 Task: Create a due date automation trigger when advanced on, on the monday after a card is due add fields with custom field "Resume" set to a number lower than 1 and lower than 10 at 11:00 AM.
Action: Mouse moved to (914, 273)
Screenshot: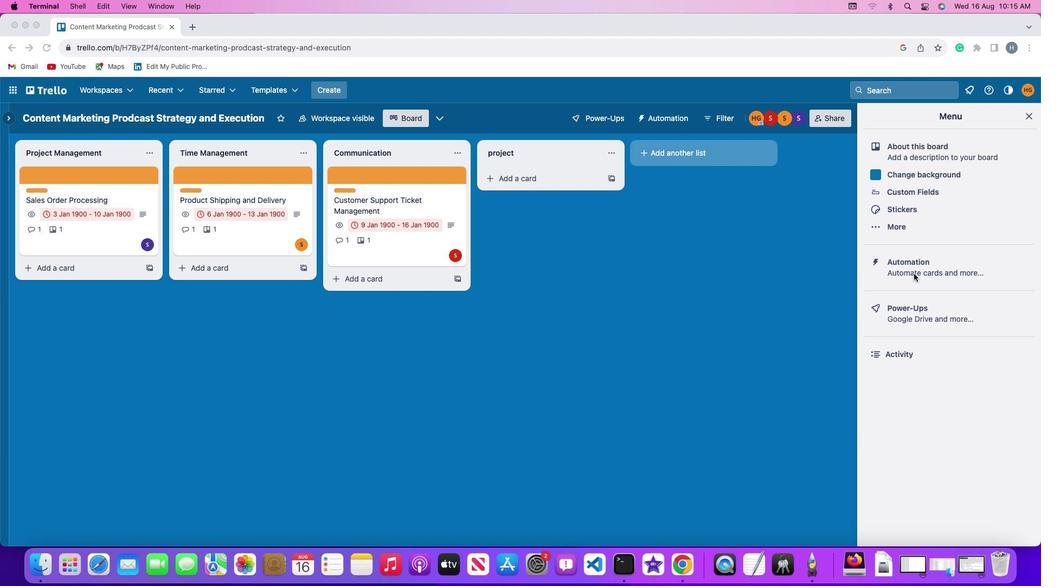 
Action: Mouse pressed left at (914, 273)
Screenshot: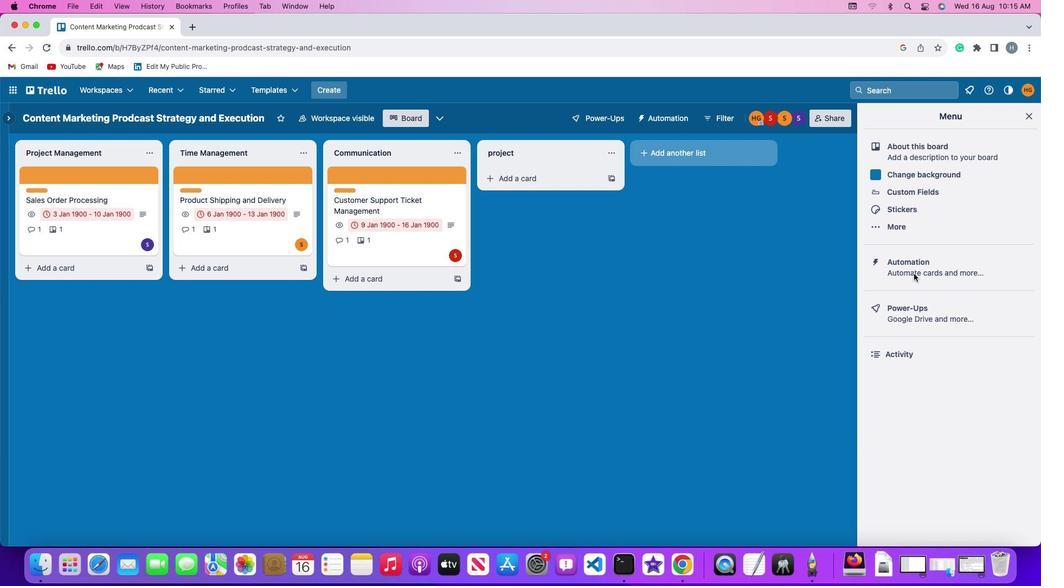 
Action: Mouse pressed left at (914, 273)
Screenshot: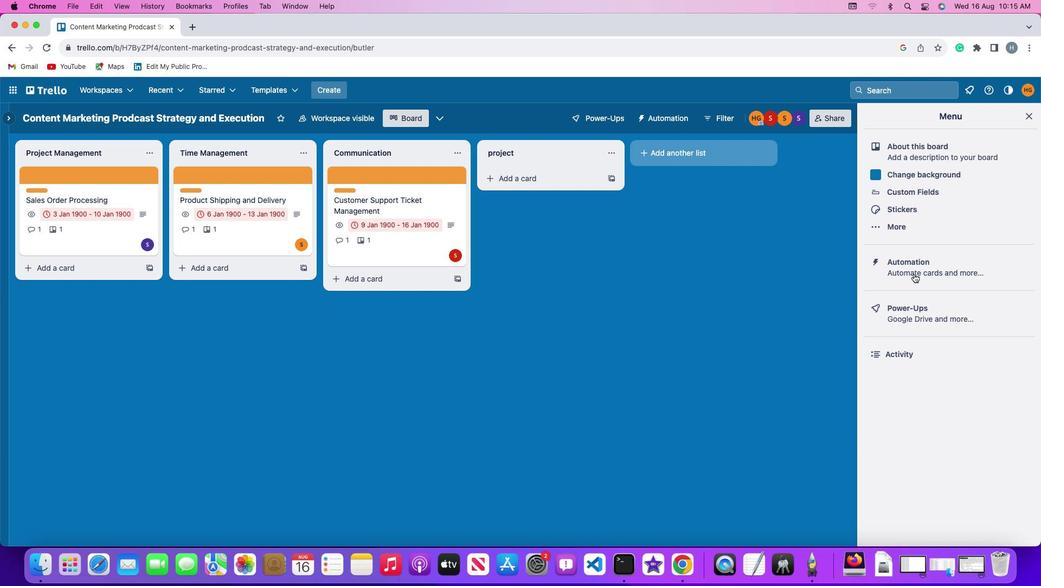 
Action: Mouse moved to (68, 253)
Screenshot: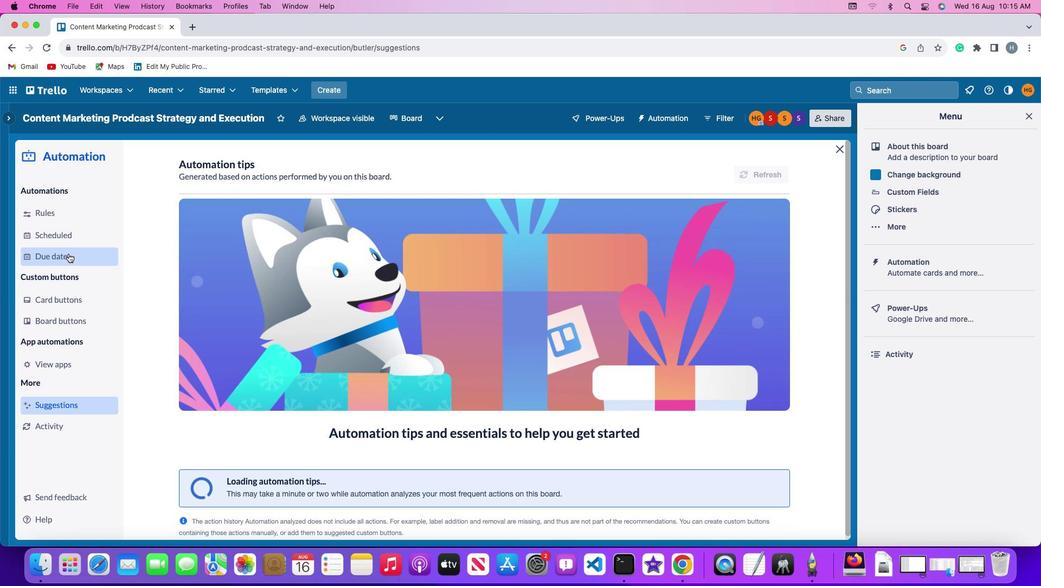
Action: Mouse pressed left at (68, 253)
Screenshot: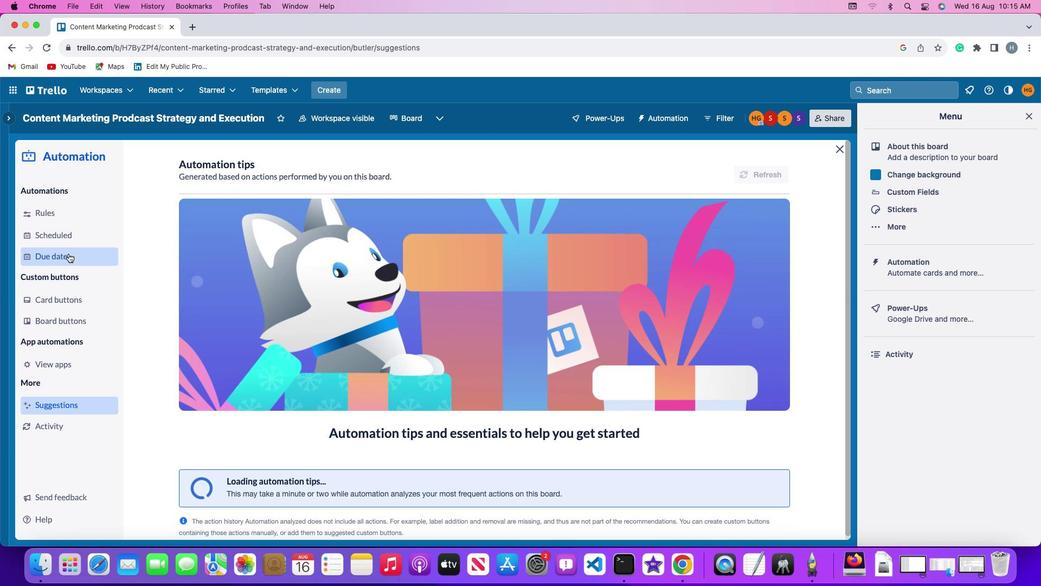 
Action: Mouse moved to (739, 168)
Screenshot: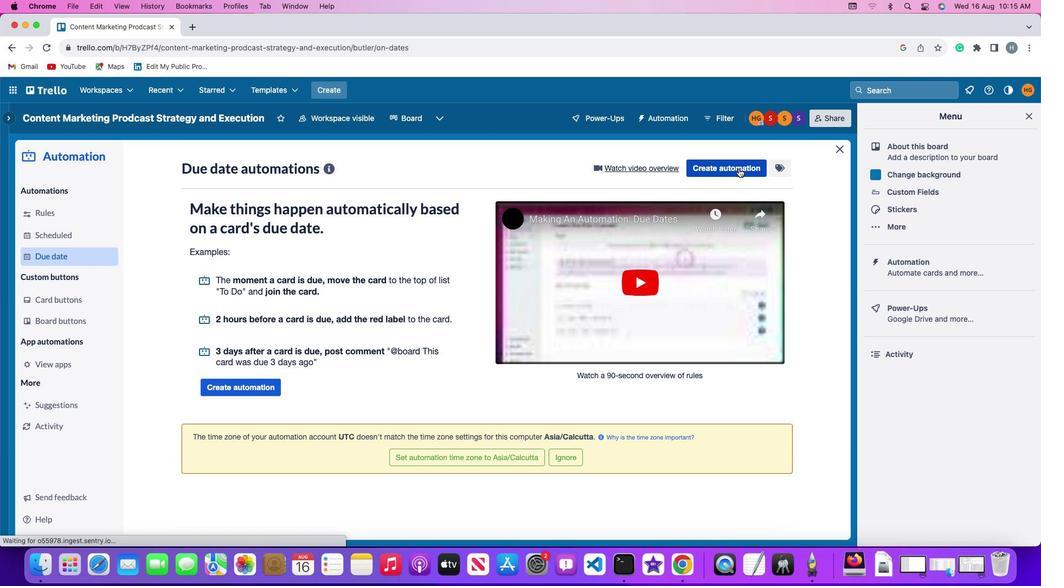 
Action: Mouse pressed left at (739, 168)
Screenshot: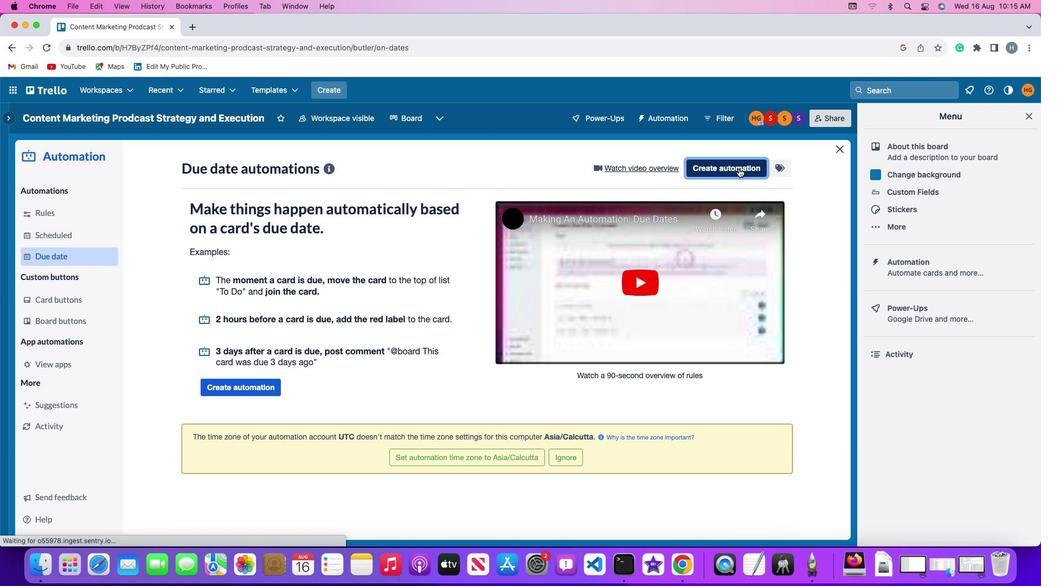 
Action: Mouse moved to (261, 272)
Screenshot: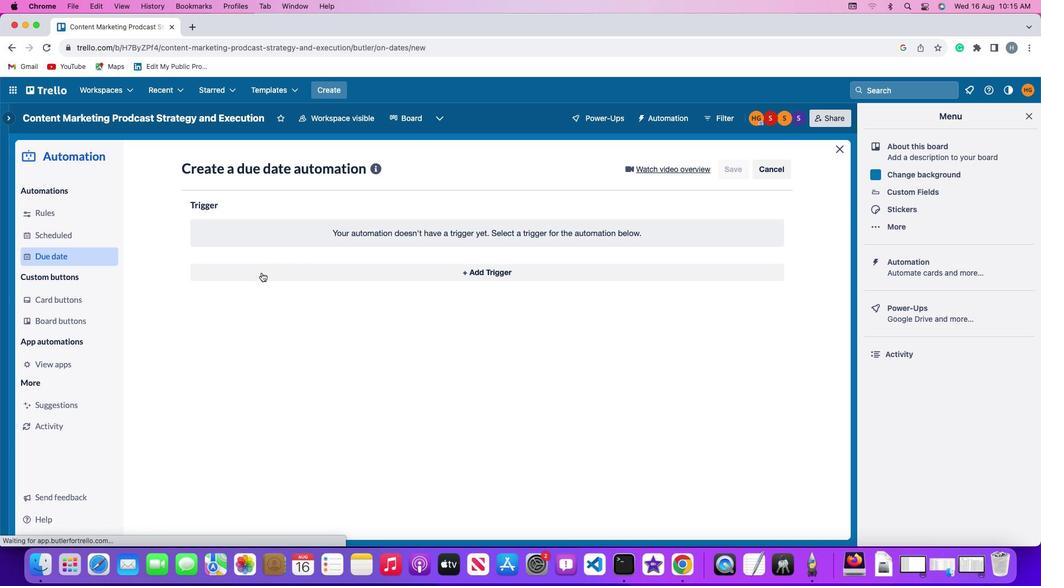 
Action: Mouse pressed left at (261, 272)
Screenshot: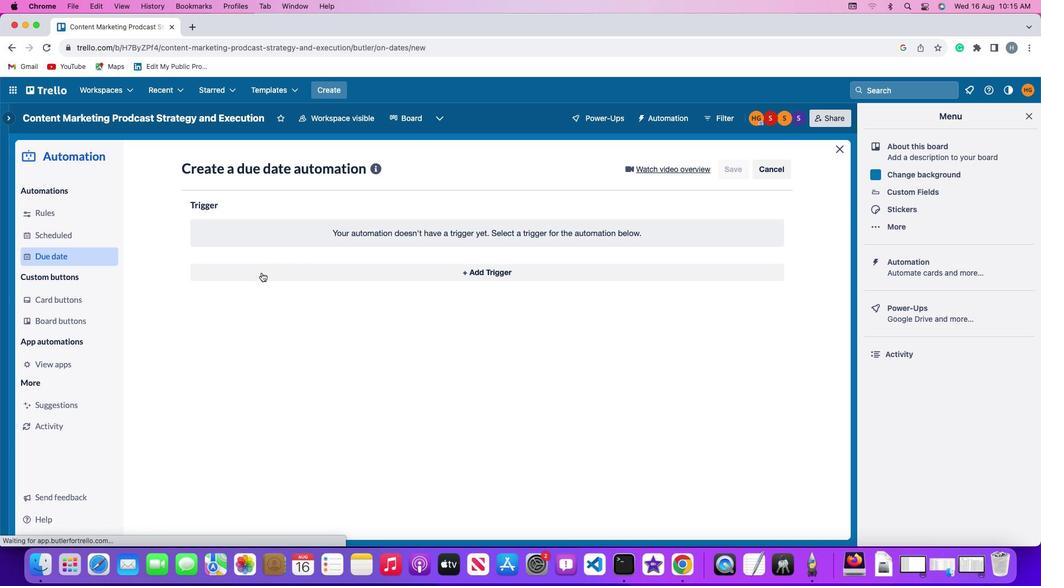 
Action: Mouse moved to (238, 471)
Screenshot: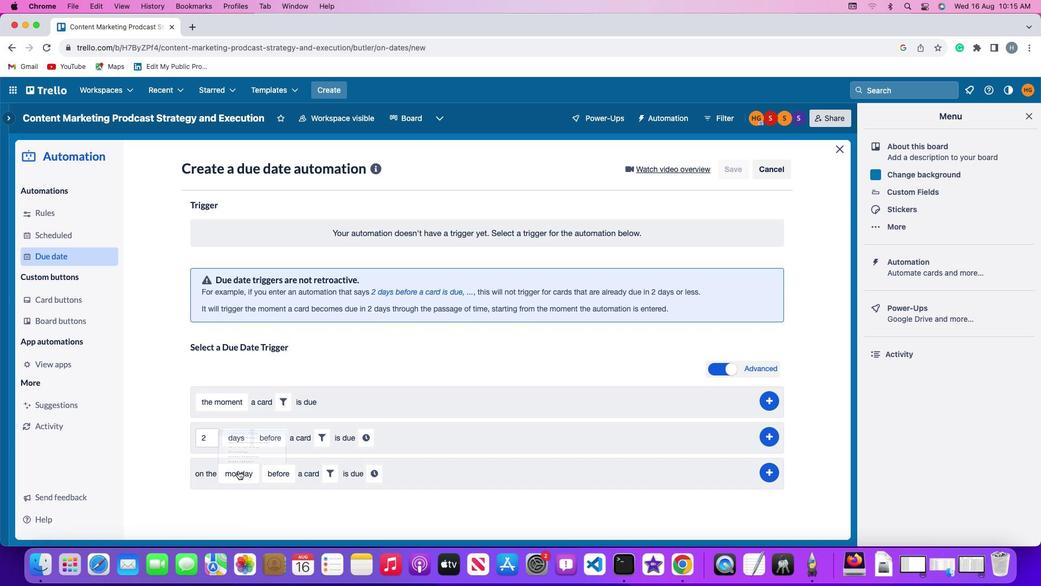 
Action: Mouse pressed left at (238, 471)
Screenshot: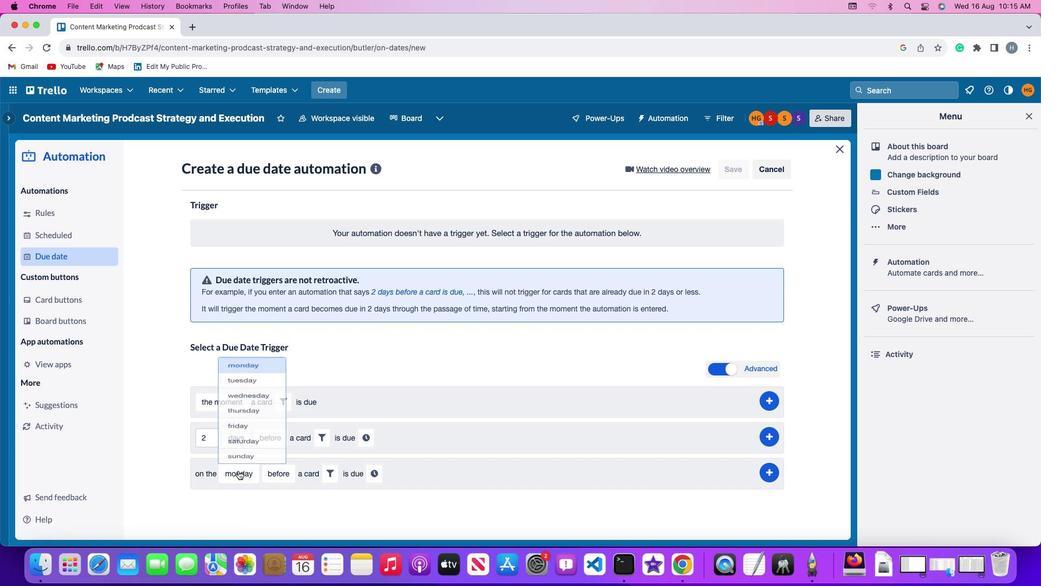 
Action: Mouse moved to (255, 316)
Screenshot: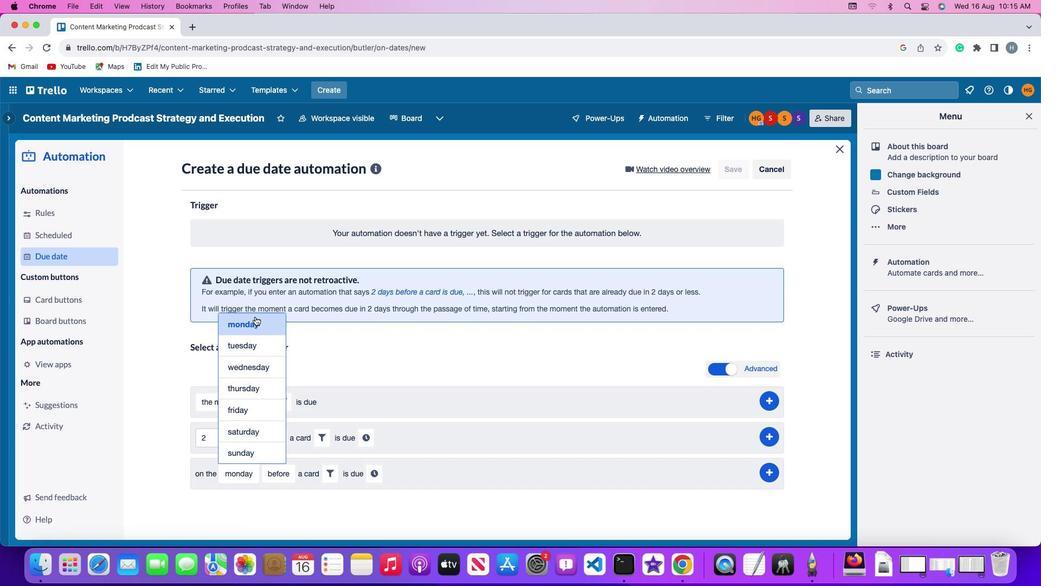 
Action: Mouse pressed left at (255, 316)
Screenshot: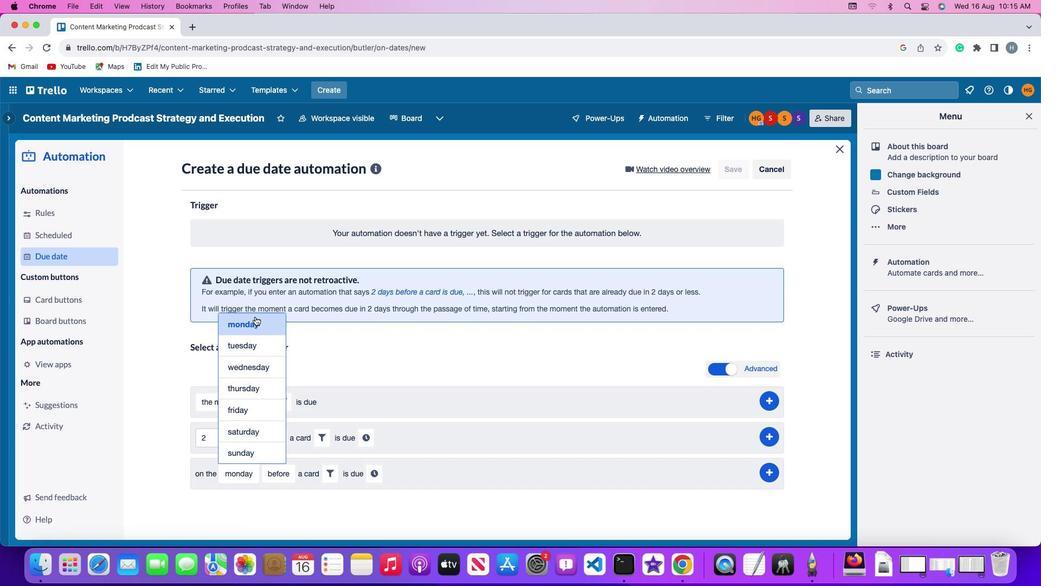 
Action: Mouse moved to (271, 476)
Screenshot: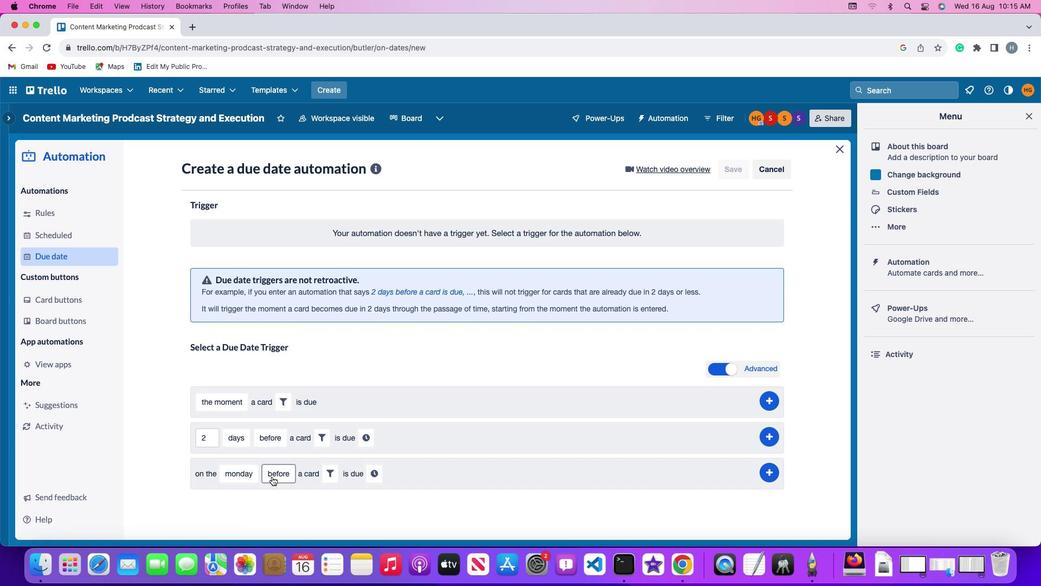 
Action: Mouse pressed left at (271, 476)
Screenshot: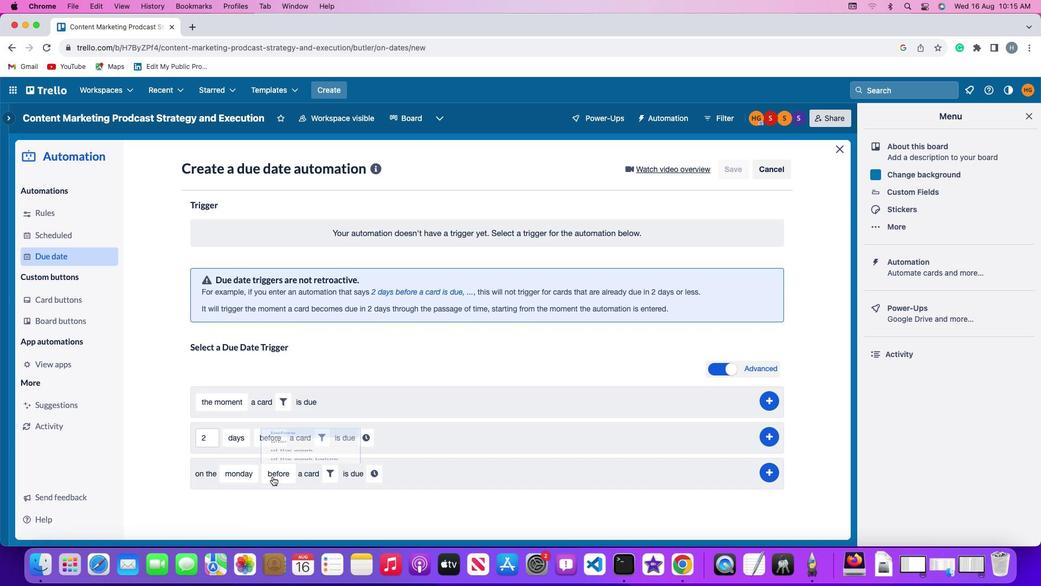 
Action: Mouse moved to (285, 411)
Screenshot: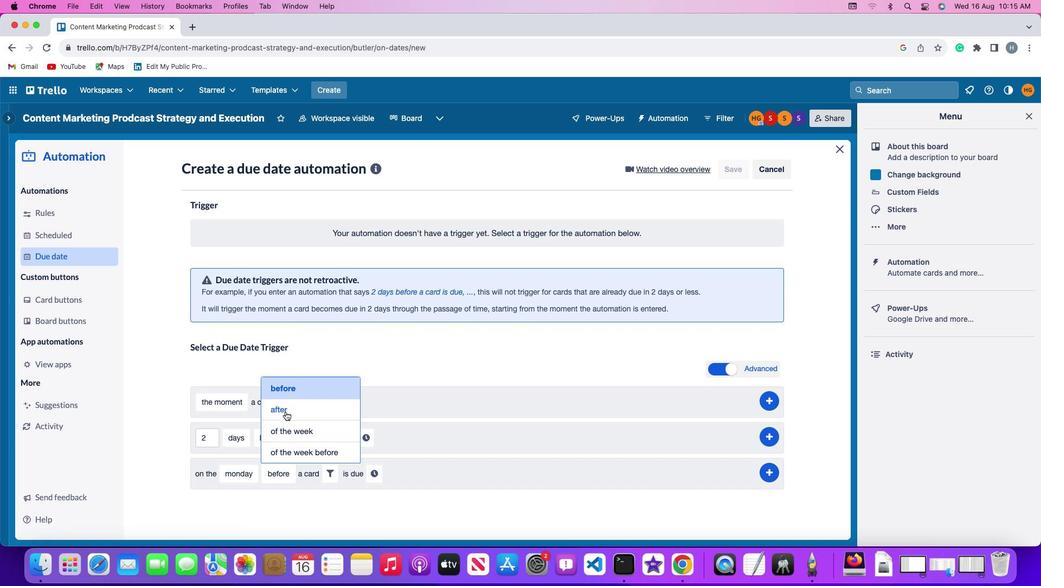 
Action: Mouse pressed left at (285, 411)
Screenshot: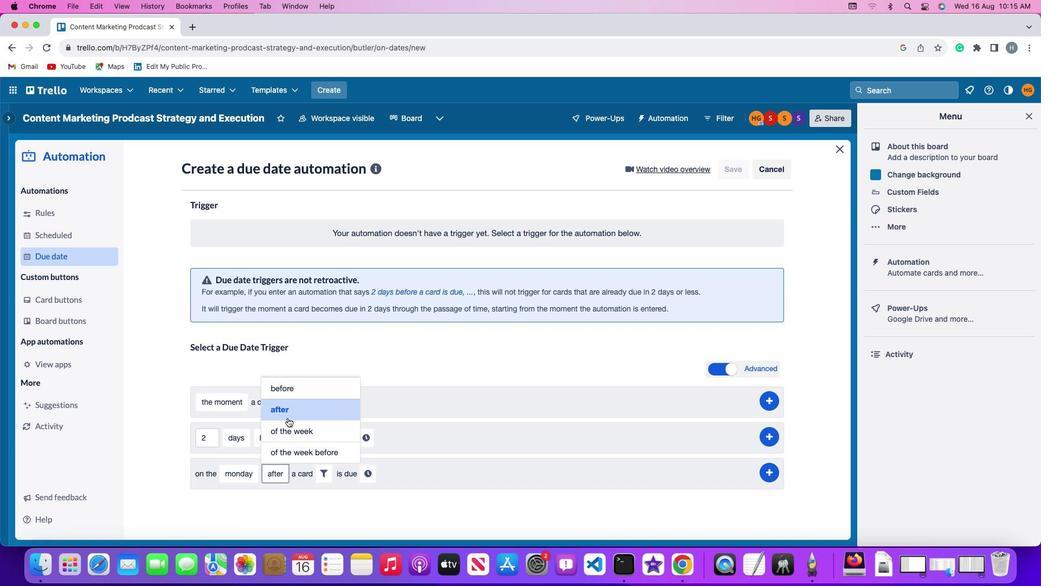 
Action: Mouse moved to (318, 475)
Screenshot: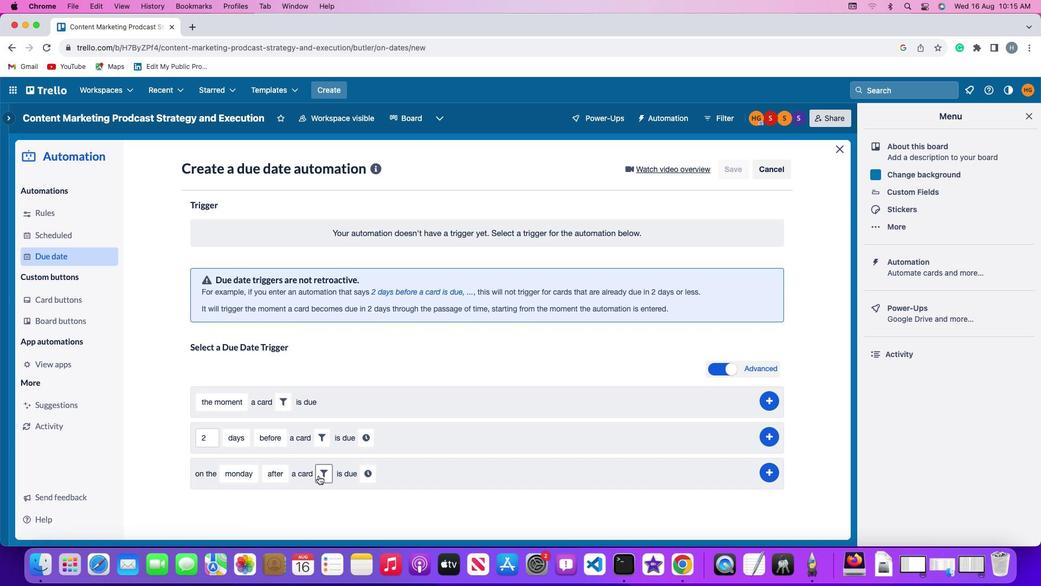 
Action: Mouse pressed left at (318, 475)
Screenshot: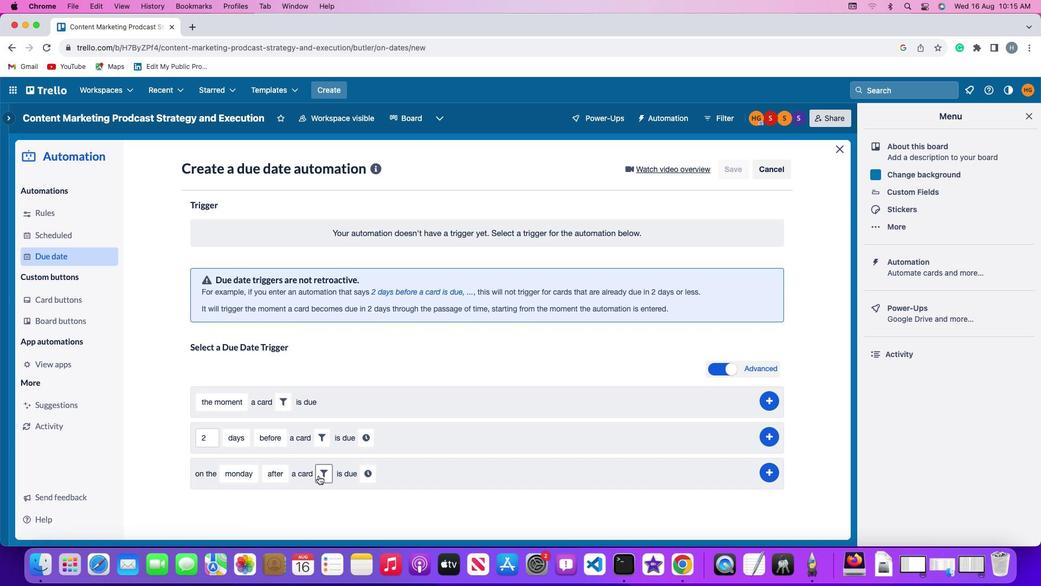 
Action: Mouse moved to (497, 508)
Screenshot: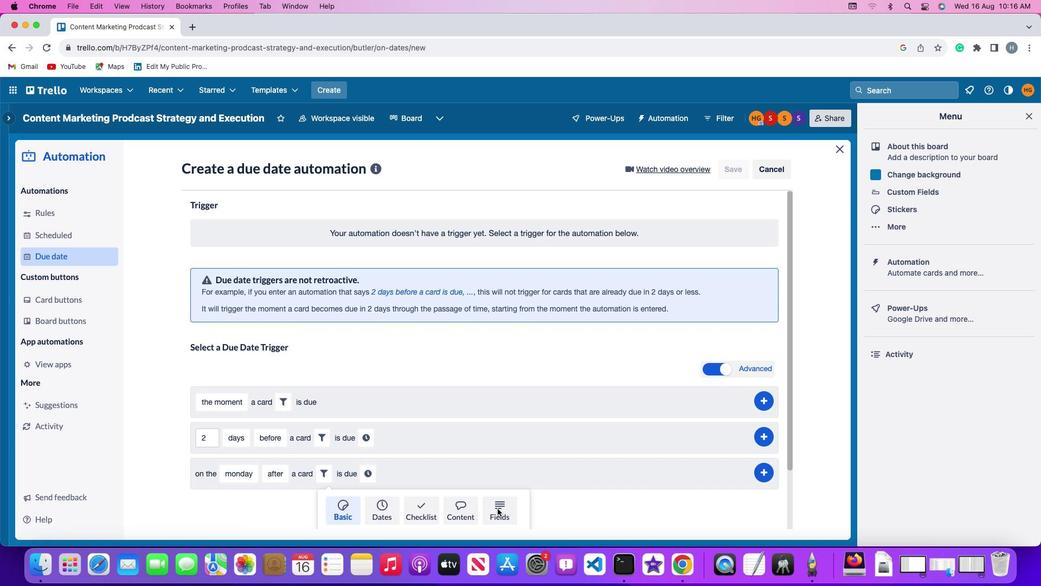 
Action: Mouse pressed left at (497, 508)
Screenshot: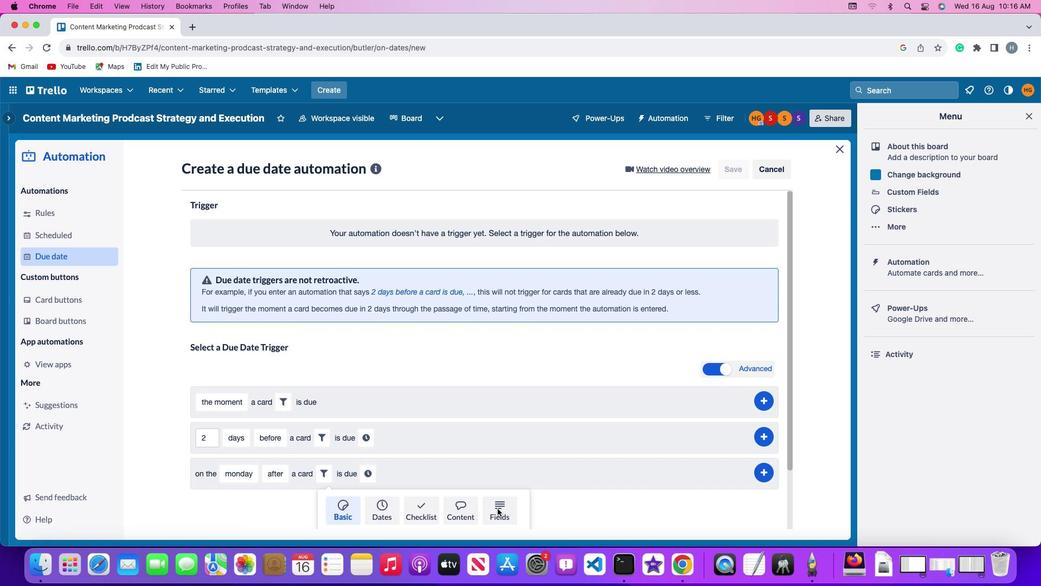 
Action: Mouse moved to (291, 506)
Screenshot: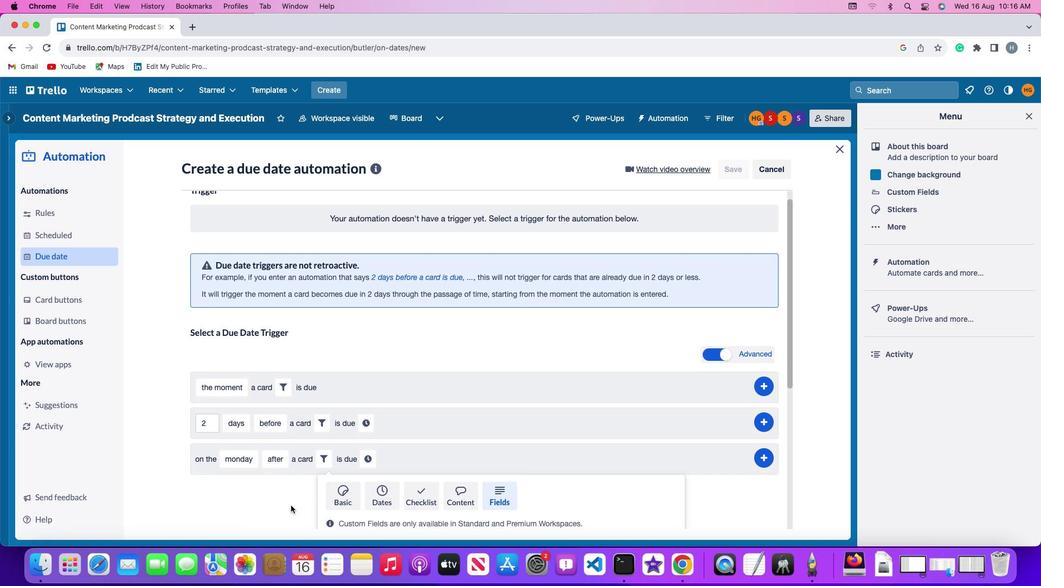 
Action: Mouse scrolled (291, 506) with delta (0, 0)
Screenshot: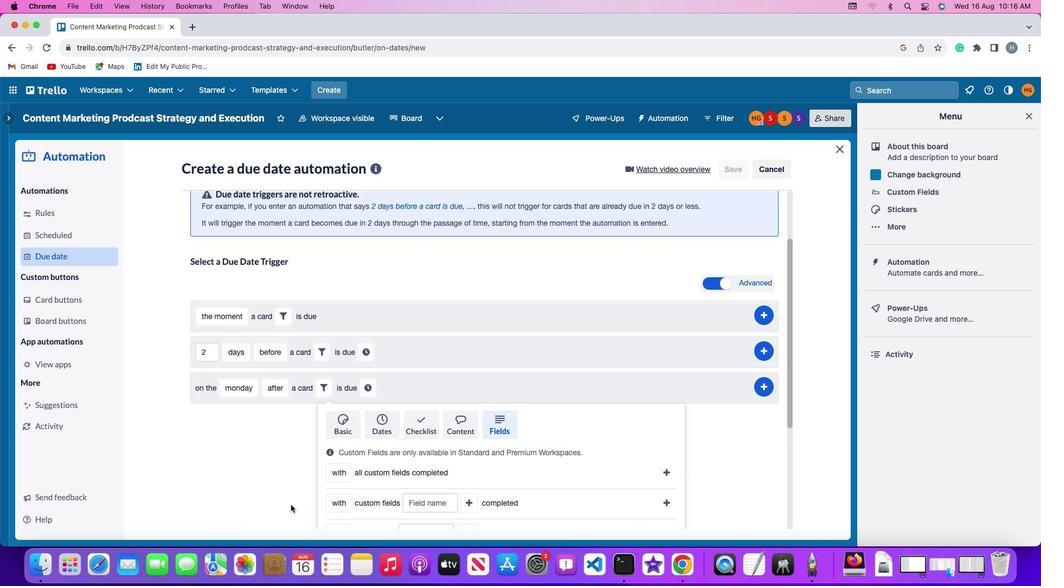 
Action: Mouse moved to (291, 505)
Screenshot: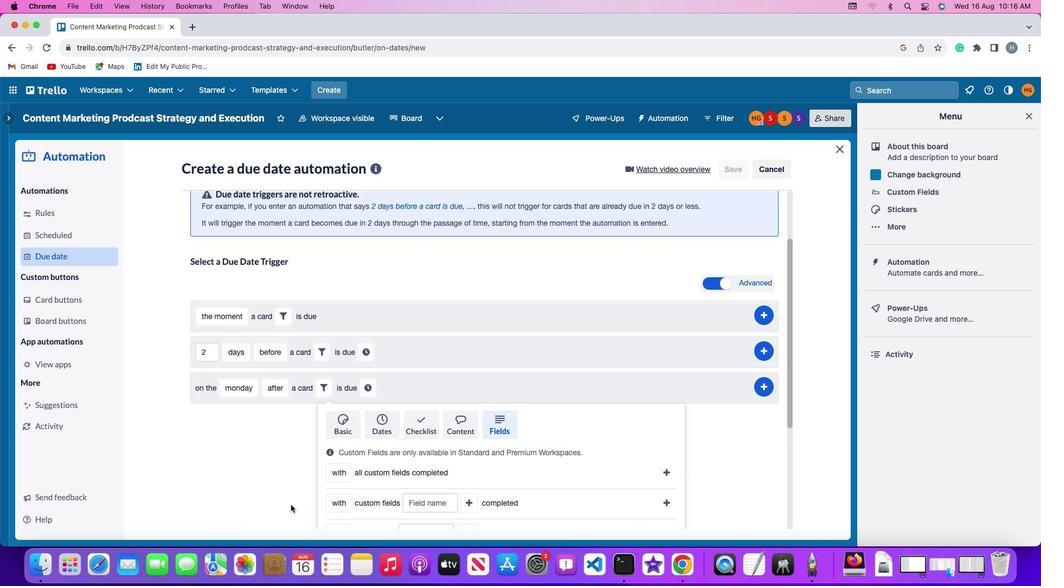 
Action: Mouse scrolled (291, 505) with delta (0, 0)
Screenshot: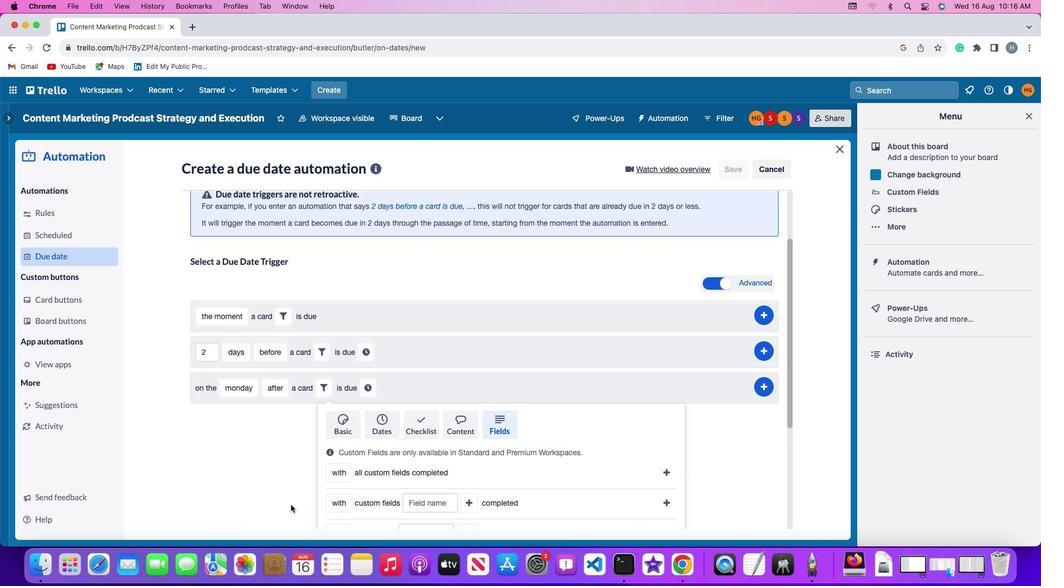 
Action: Mouse moved to (291, 505)
Screenshot: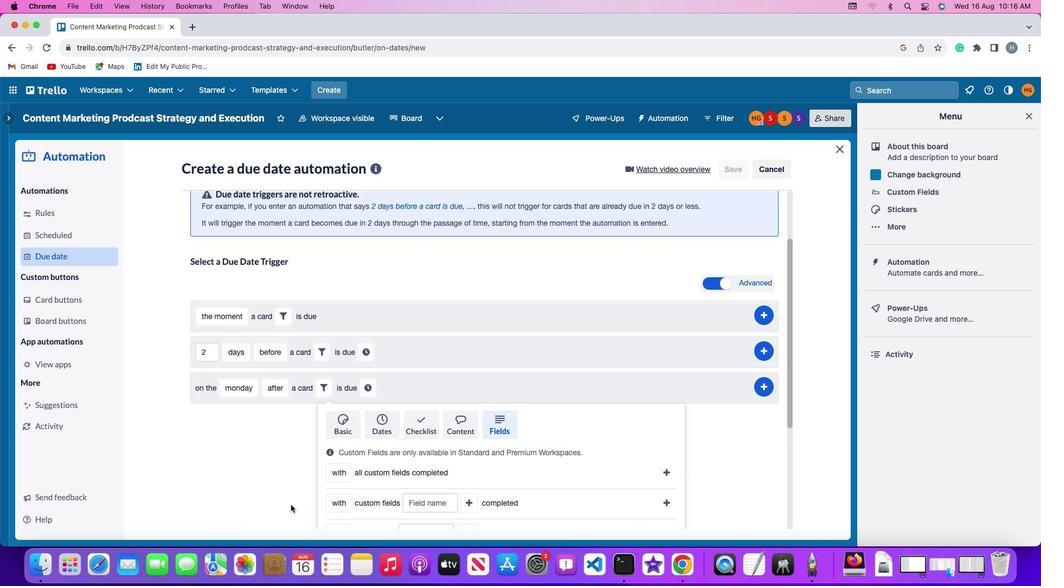 
Action: Mouse scrolled (291, 505) with delta (0, -1)
Screenshot: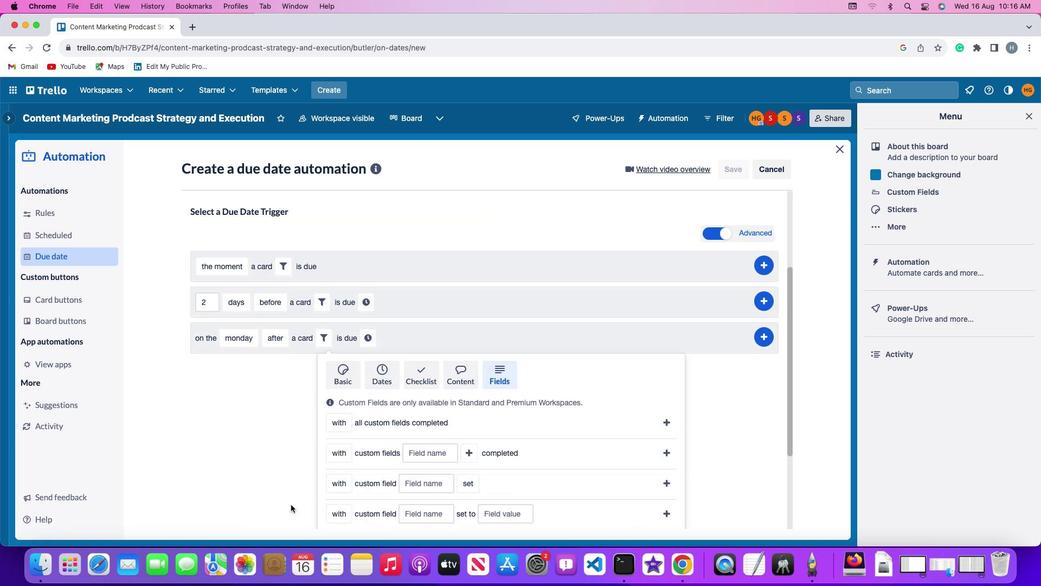 
Action: Mouse scrolled (291, 505) with delta (0, -2)
Screenshot: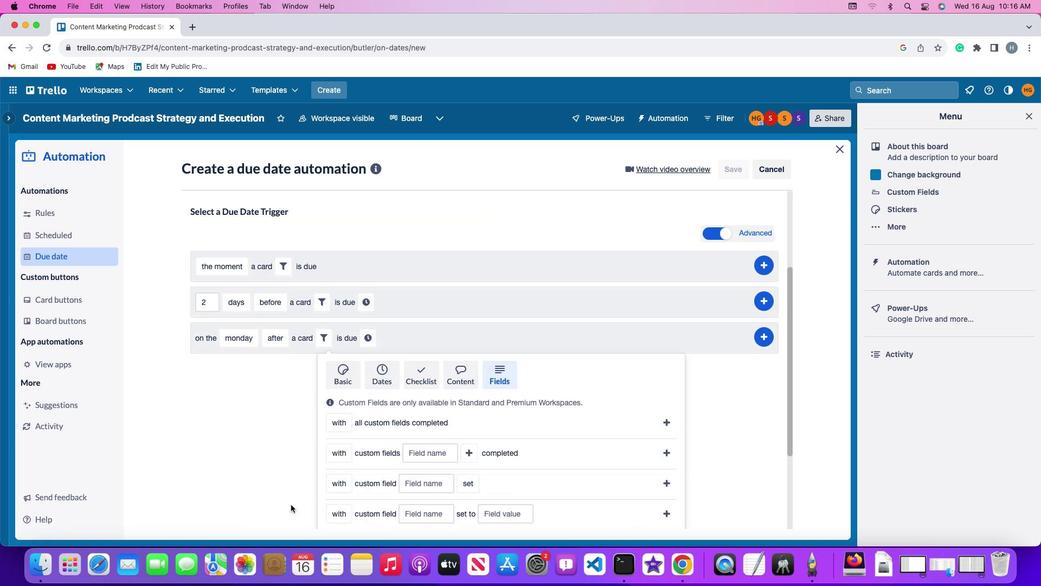 
Action: Mouse scrolled (291, 505) with delta (0, -2)
Screenshot: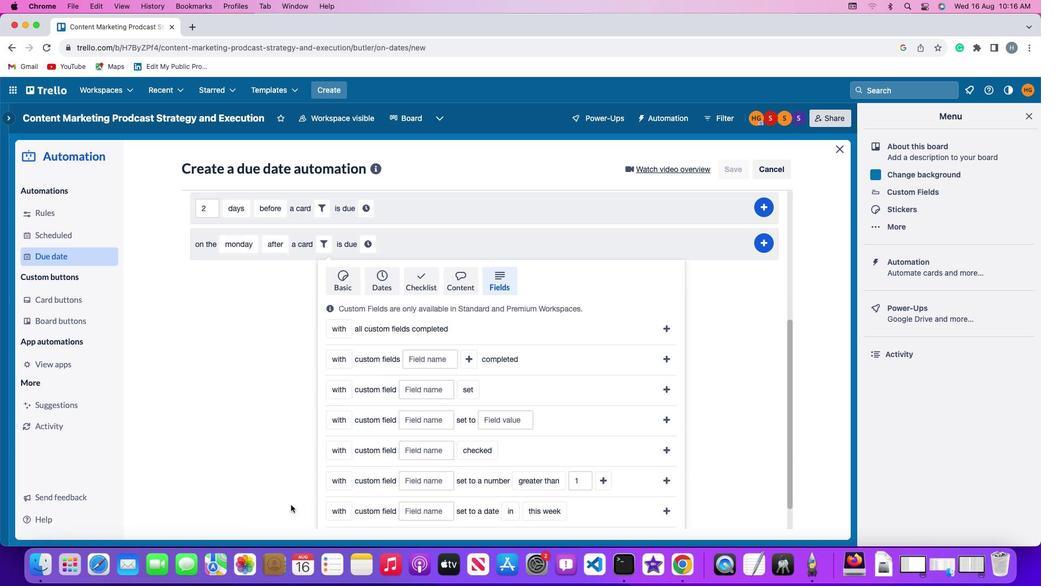 
Action: Mouse moved to (291, 505)
Screenshot: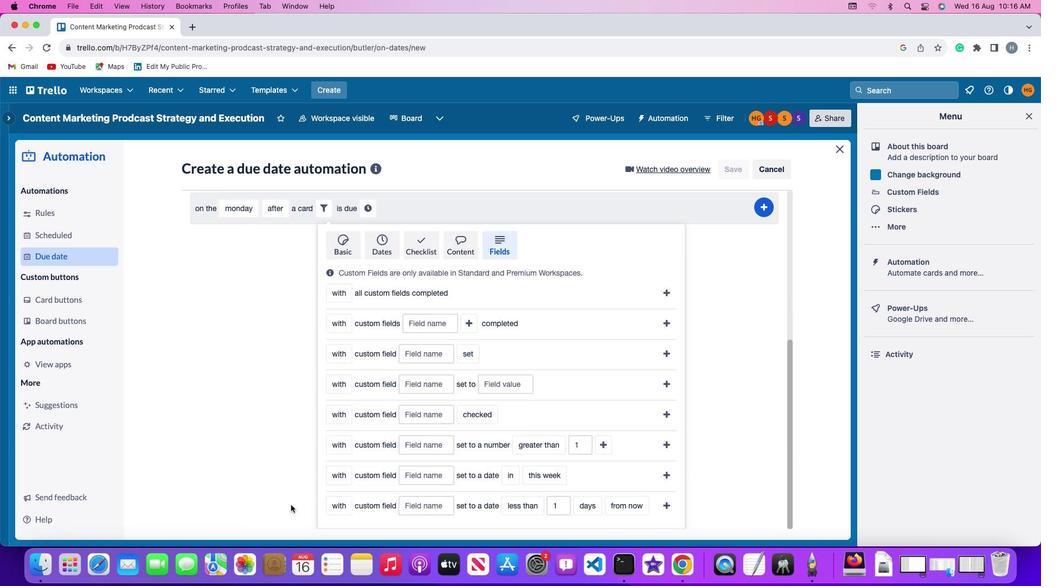 
Action: Mouse scrolled (291, 505) with delta (0, 0)
Screenshot: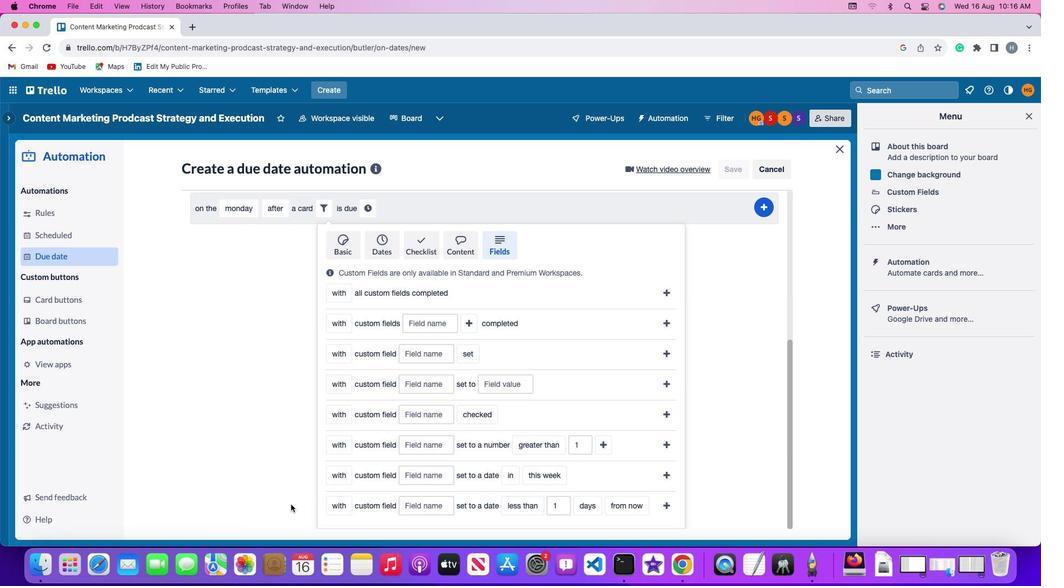 
Action: Mouse scrolled (291, 505) with delta (0, 0)
Screenshot: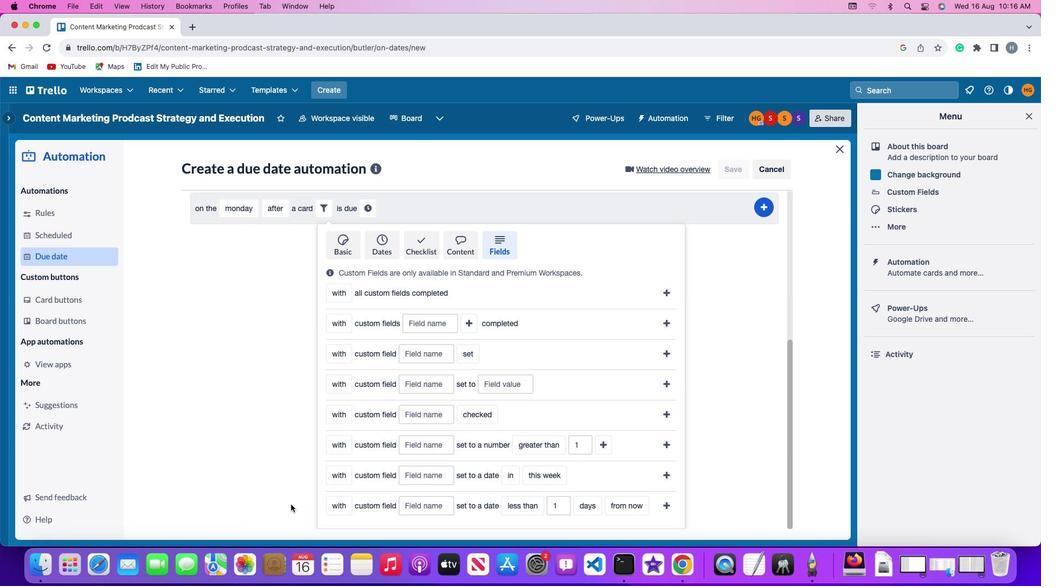 
Action: Mouse scrolled (291, 505) with delta (0, -1)
Screenshot: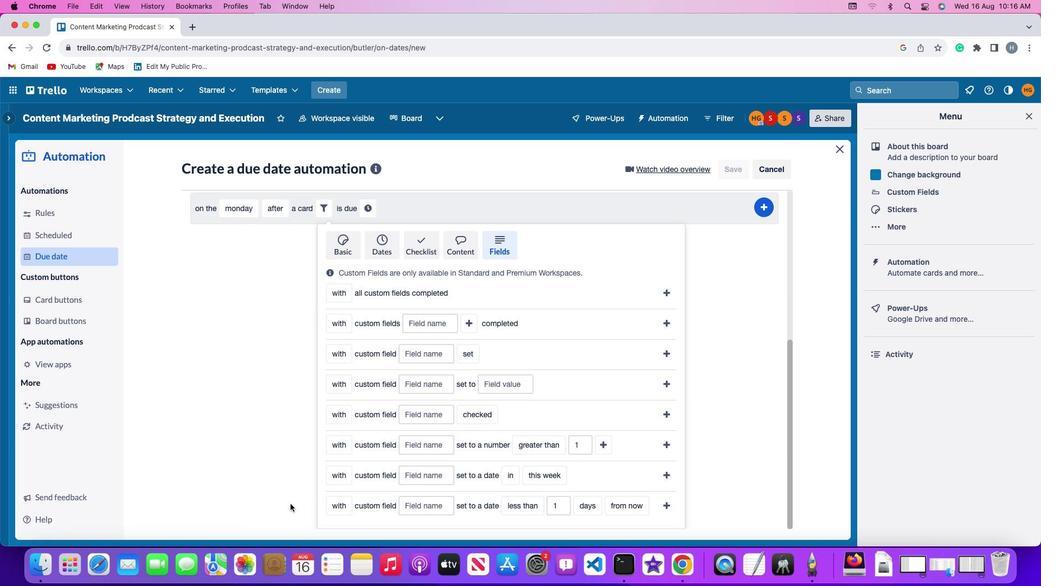 
Action: Mouse moved to (291, 504)
Screenshot: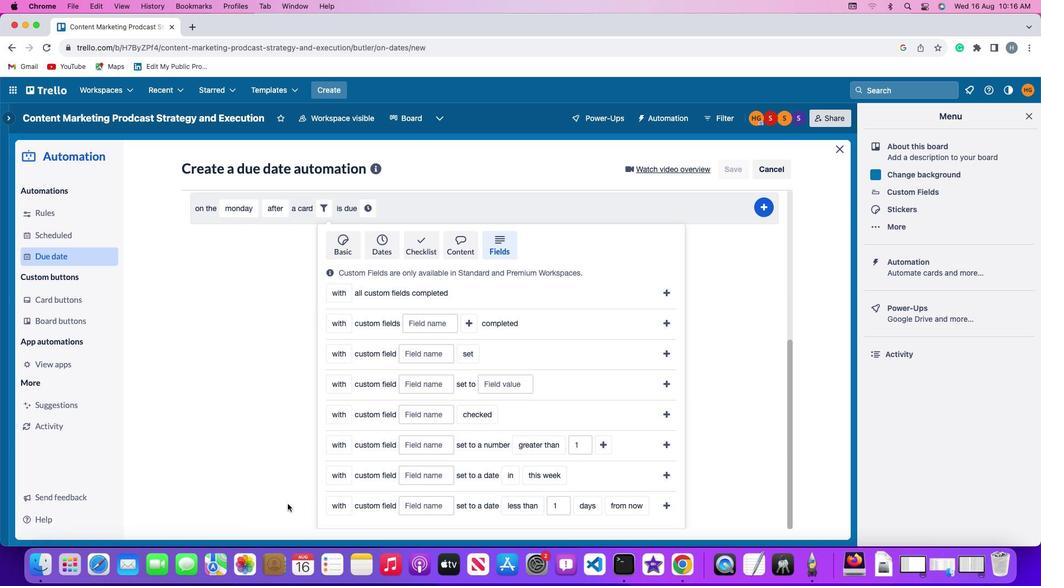 
Action: Mouse scrolled (291, 504) with delta (0, -2)
Screenshot: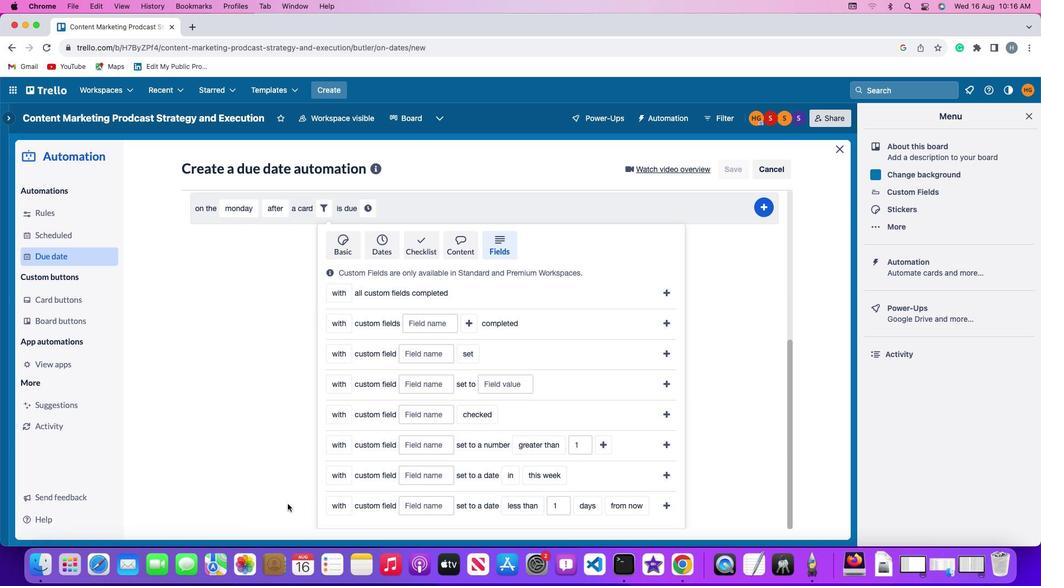 
Action: Mouse moved to (345, 447)
Screenshot: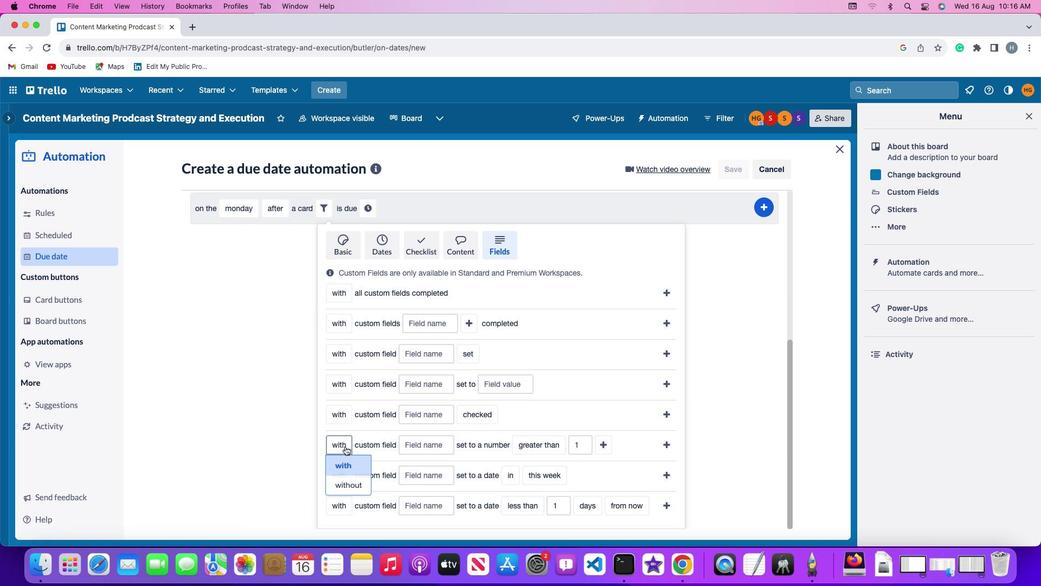 
Action: Mouse pressed left at (345, 447)
Screenshot: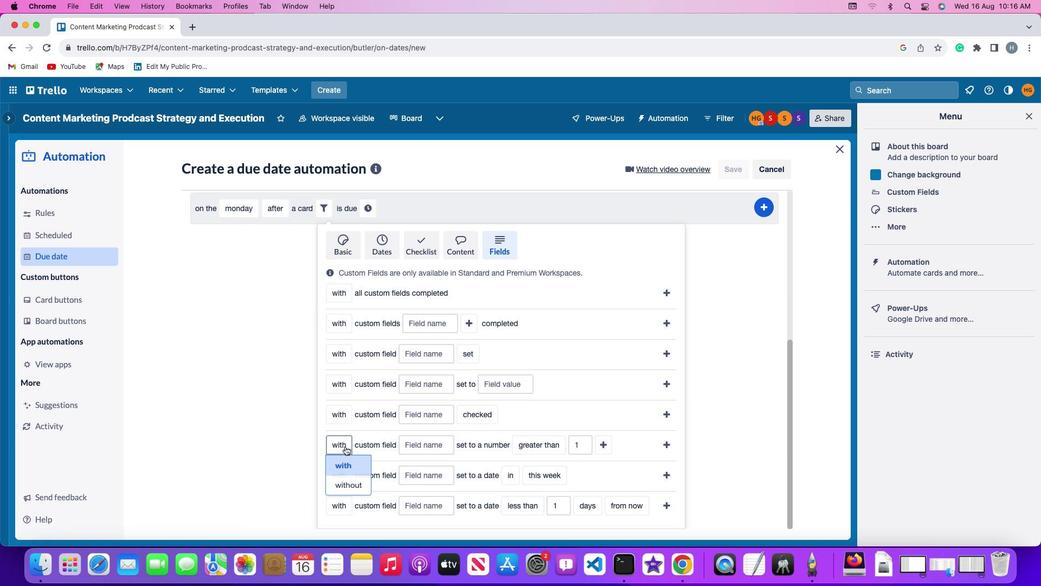 
Action: Mouse moved to (352, 467)
Screenshot: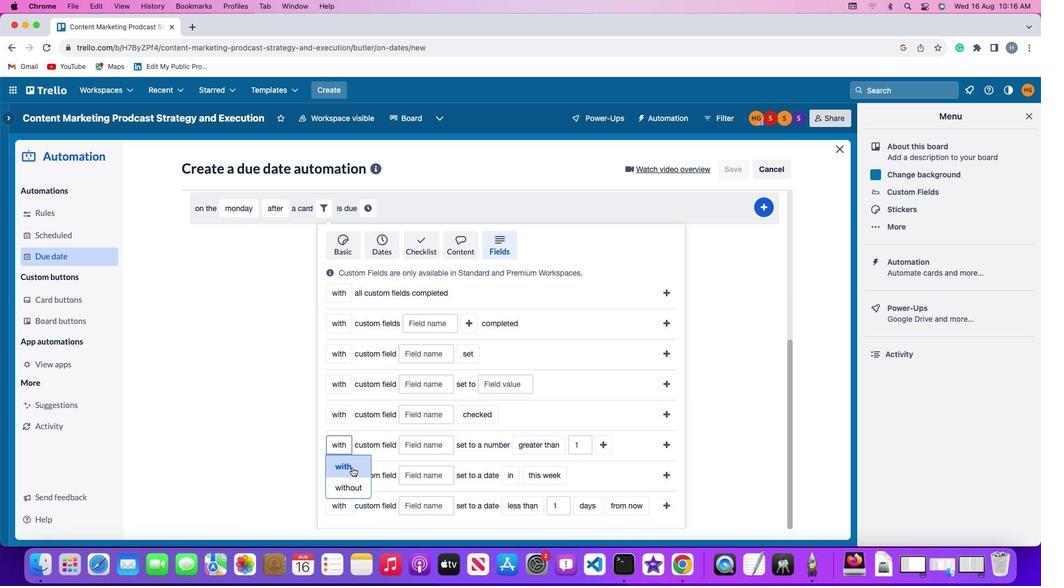 
Action: Mouse pressed left at (352, 467)
Screenshot: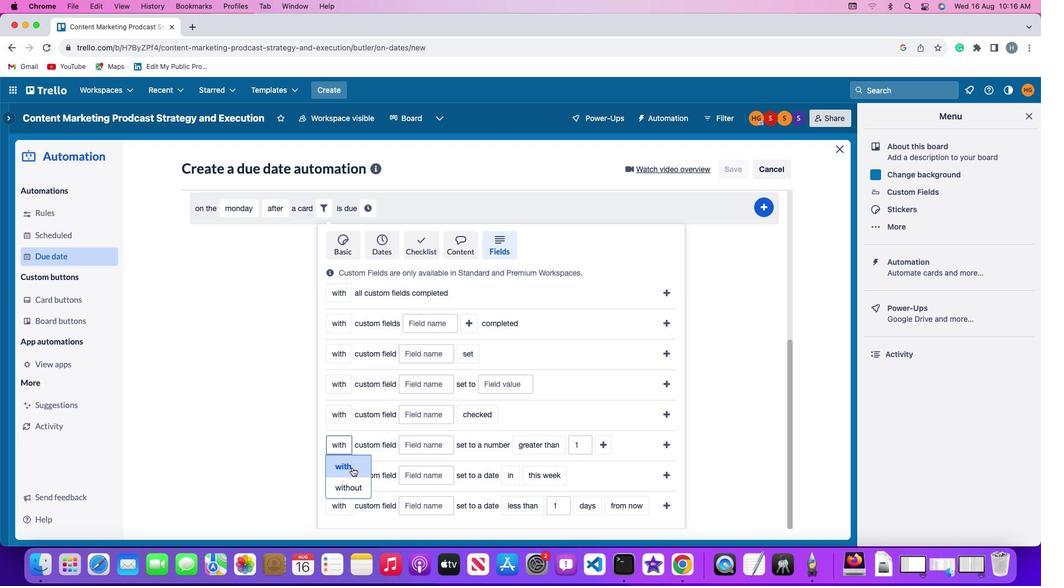 
Action: Mouse moved to (422, 448)
Screenshot: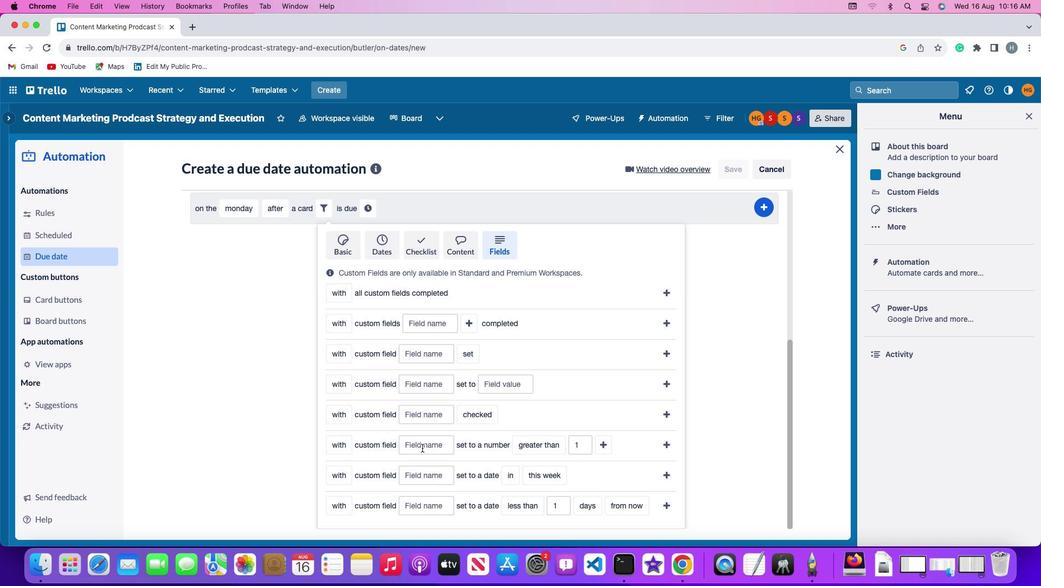 
Action: Mouse pressed left at (422, 448)
Screenshot: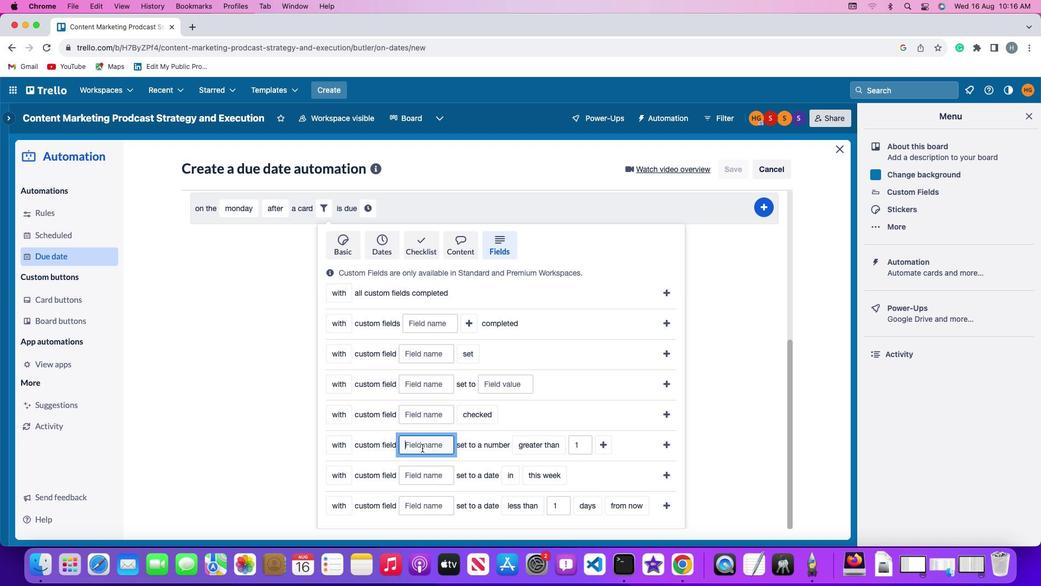 
Action: Key pressed Key.shift'R''e''s''u''m''e'
Screenshot: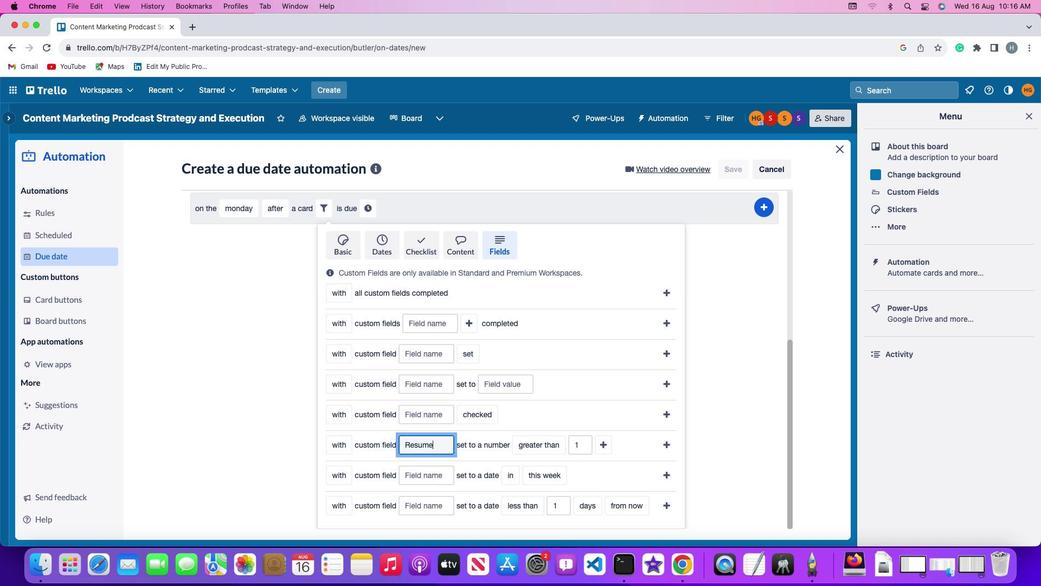 
Action: Mouse moved to (528, 448)
Screenshot: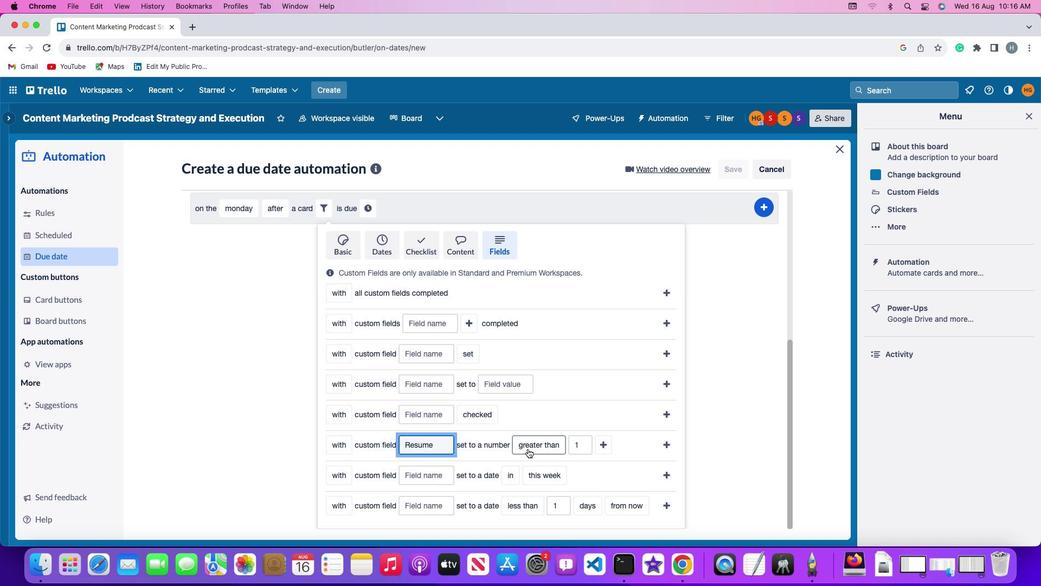 
Action: Mouse pressed left at (528, 448)
Screenshot: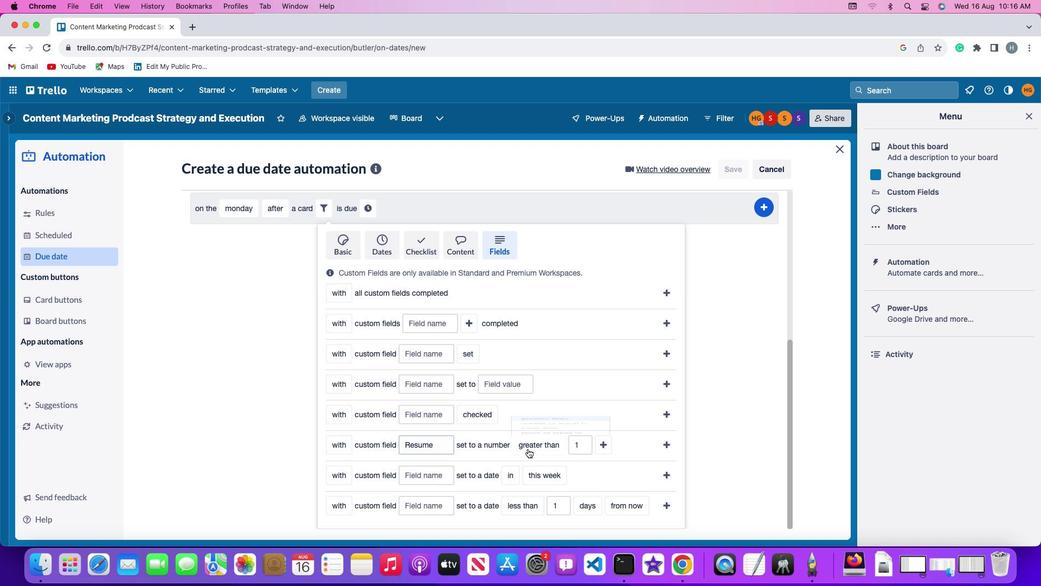 
Action: Mouse moved to (543, 396)
Screenshot: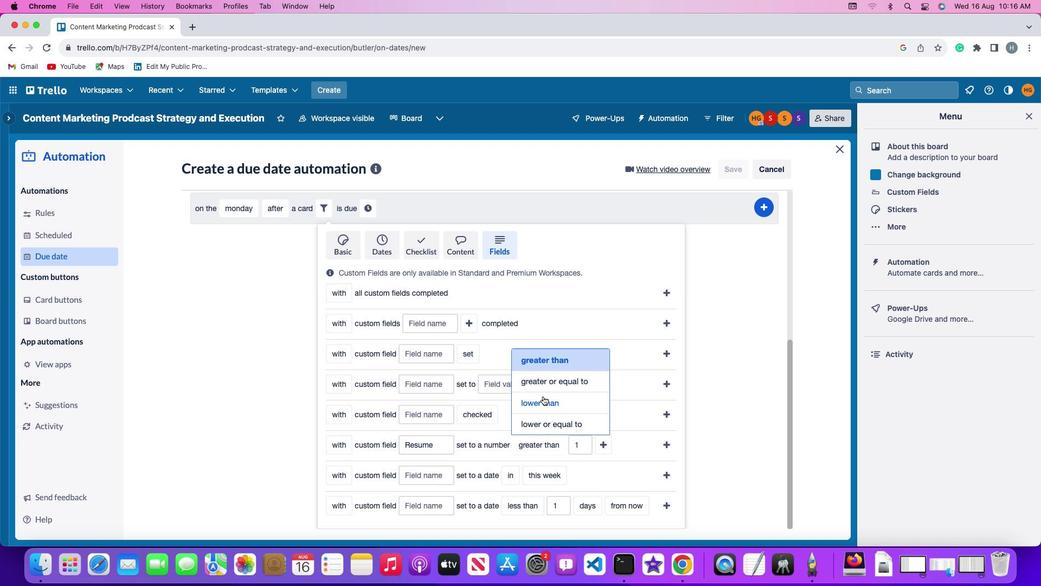 
Action: Mouse pressed left at (543, 396)
Screenshot: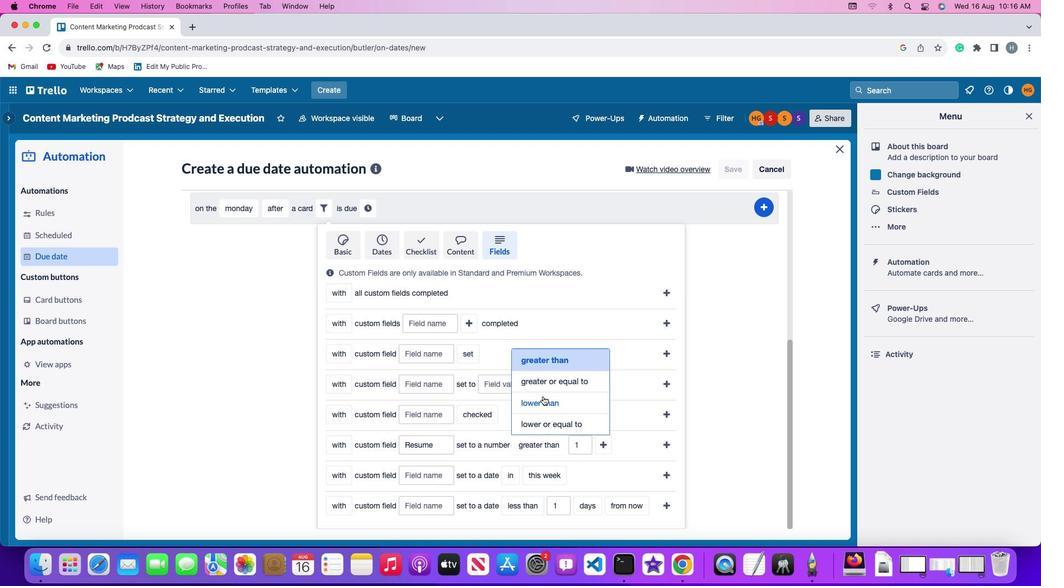 
Action: Mouse moved to (578, 442)
Screenshot: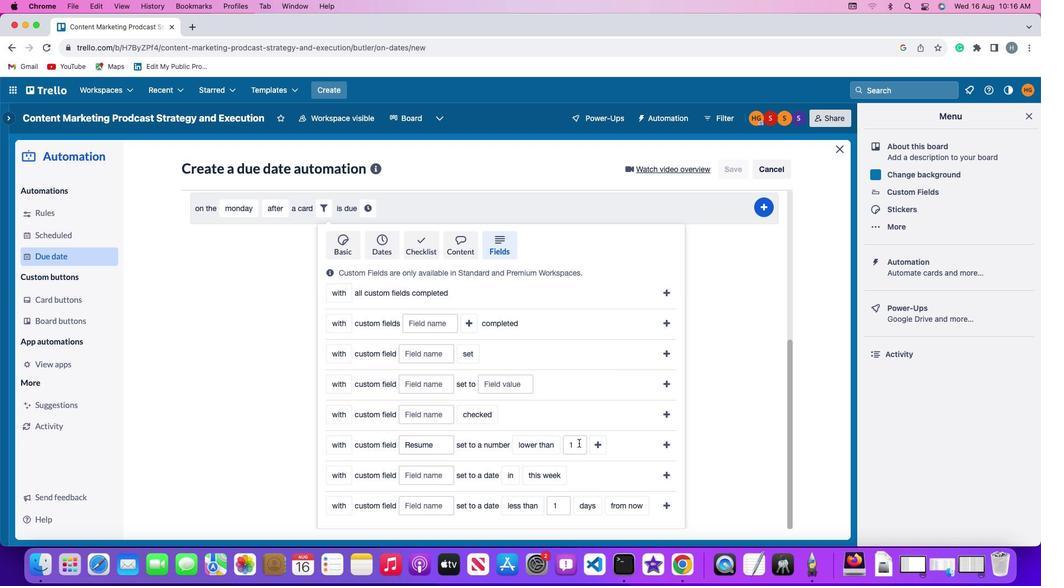 
Action: Mouse pressed left at (578, 442)
Screenshot: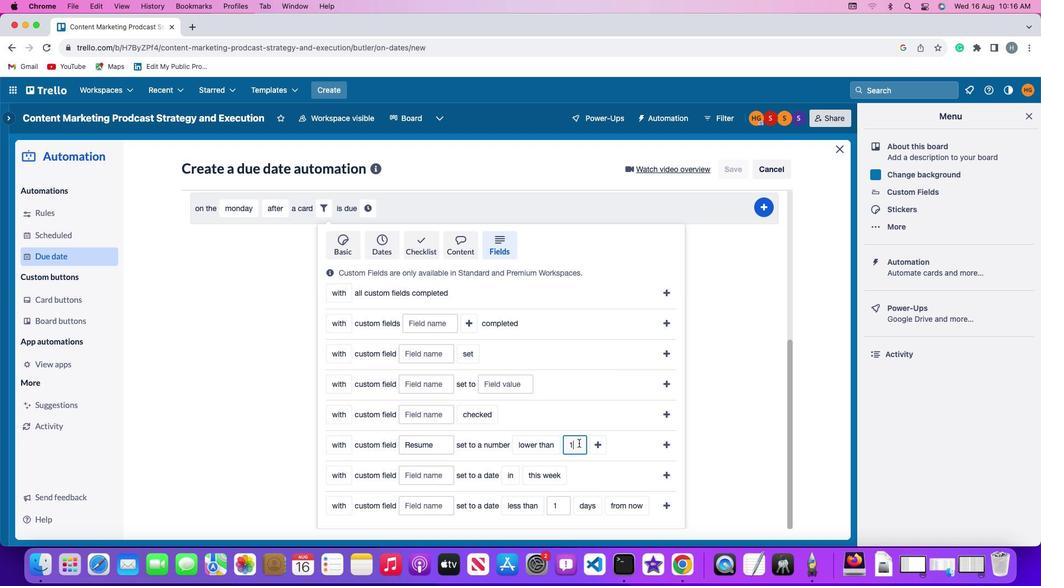 
Action: Mouse moved to (579, 446)
Screenshot: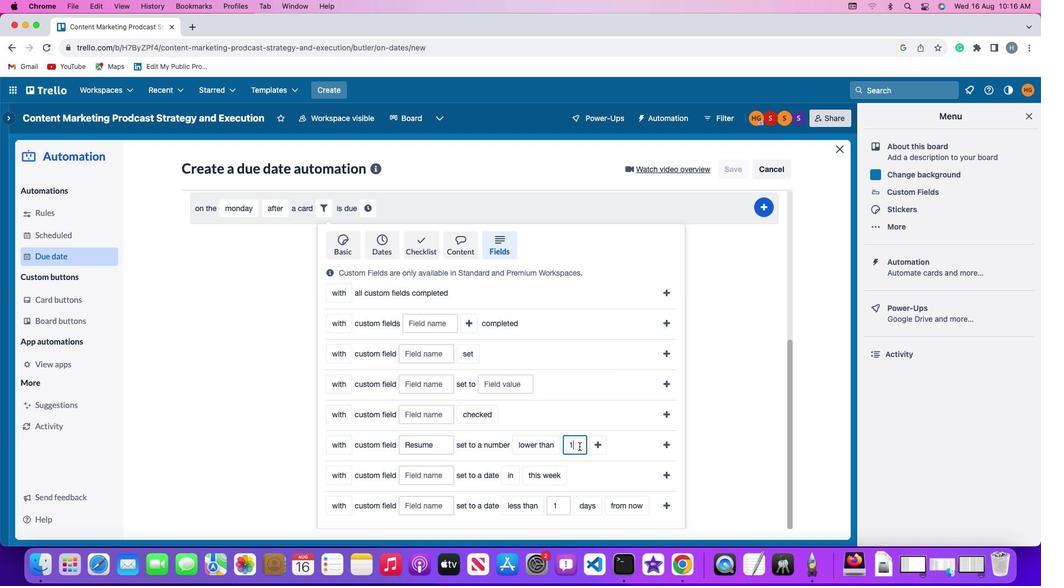 
Action: Key pressed Key.backspace'1'
Screenshot: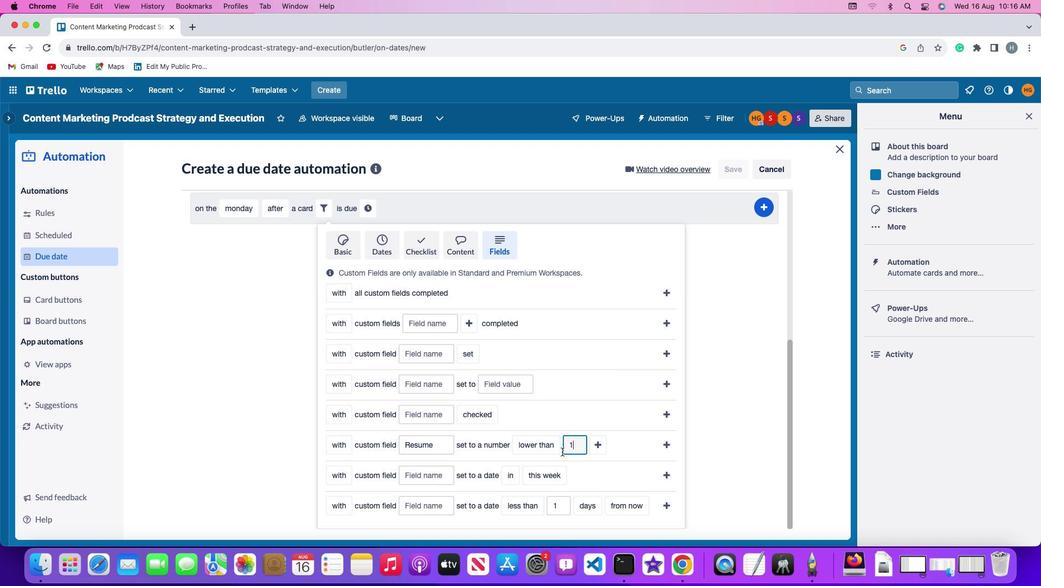 
Action: Mouse moved to (600, 444)
Screenshot: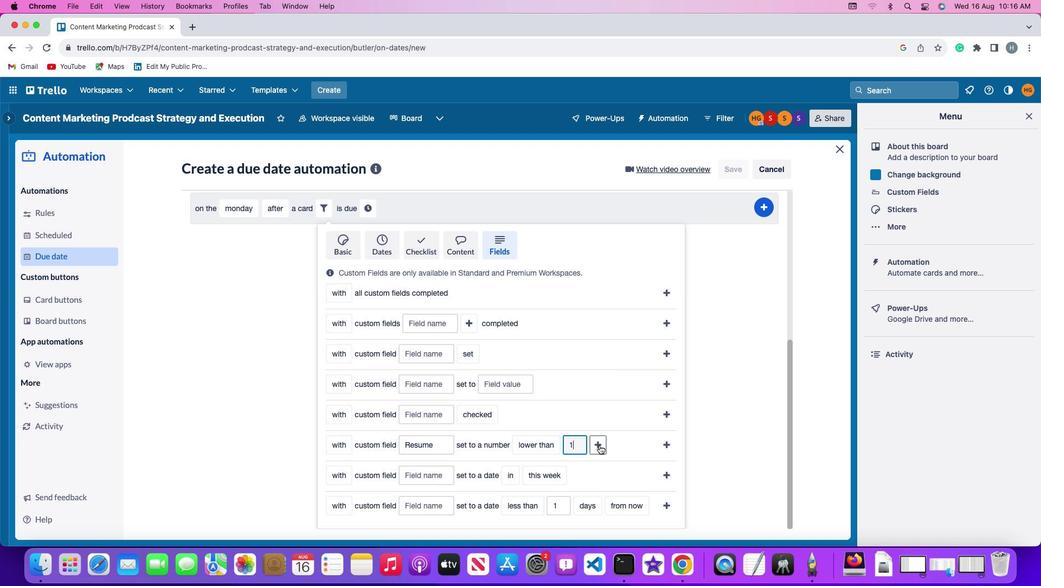 
Action: Mouse pressed left at (600, 444)
Screenshot: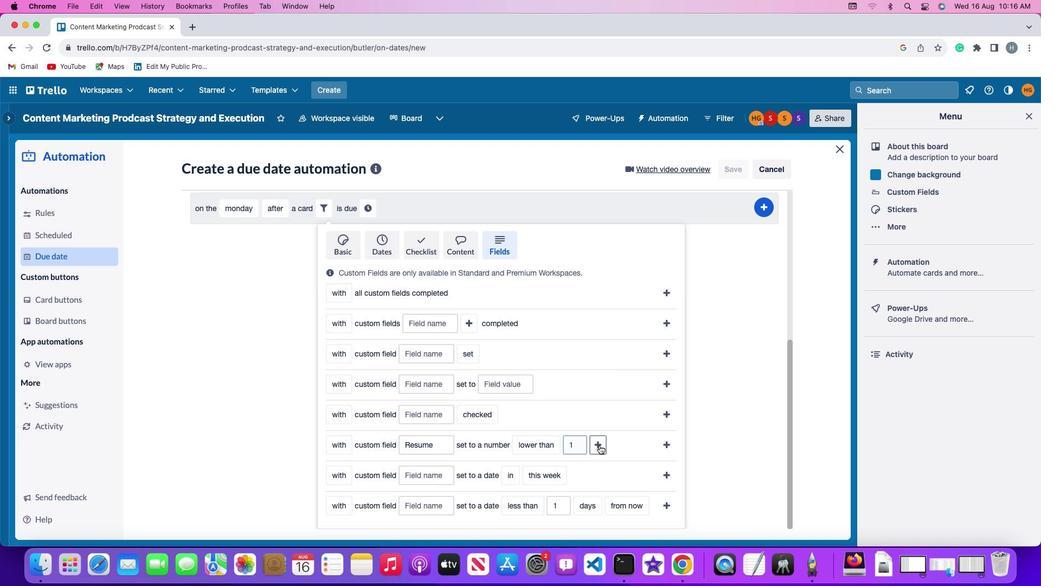 
Action: Mouse moved to (630, 443)
Screenshot: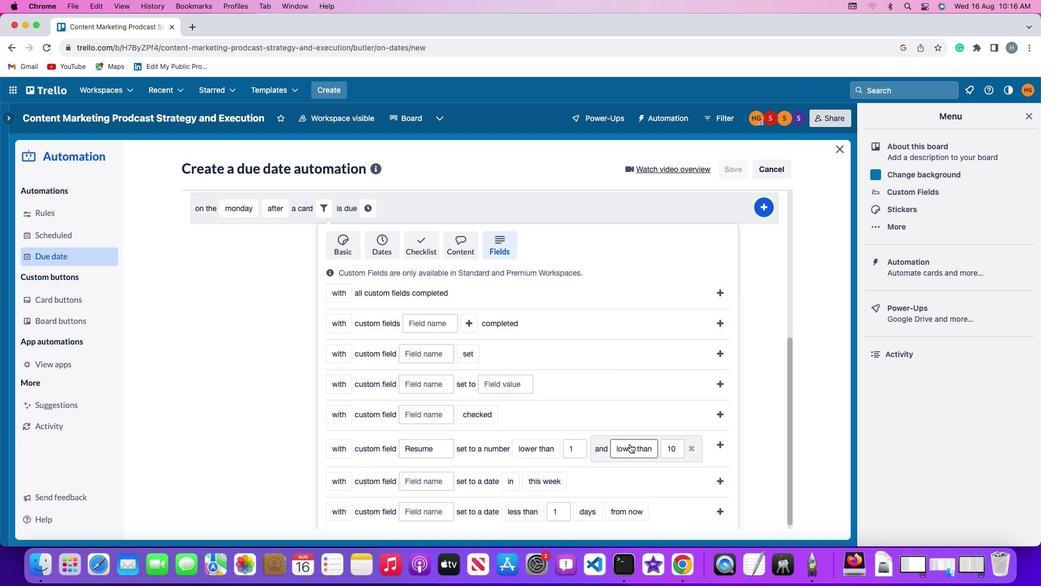
Action: Mouse pressed left at (630, 443)
Screenshot: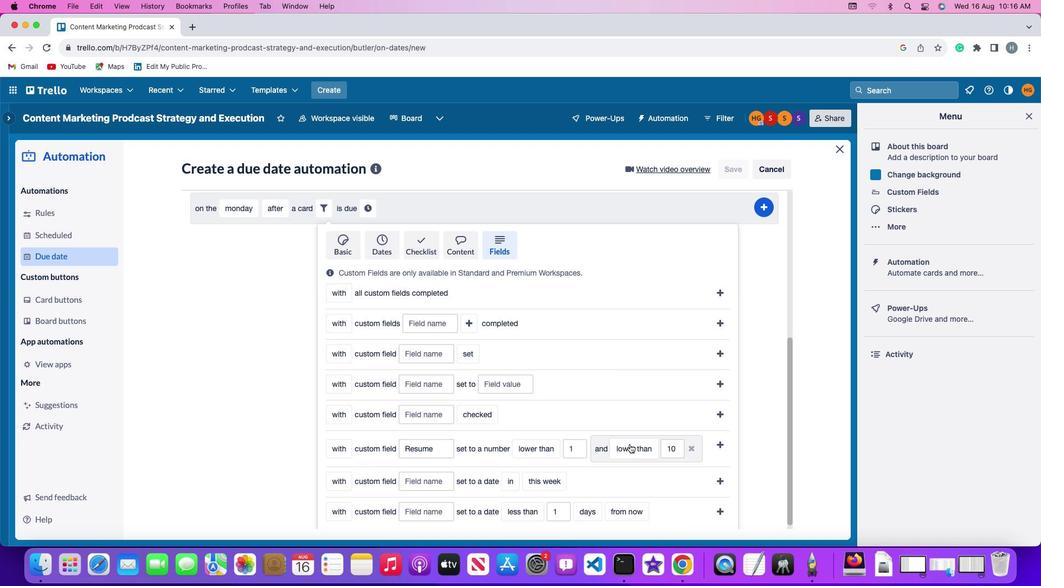 
Action: Mouse moved to (651, 359)
Screenshot: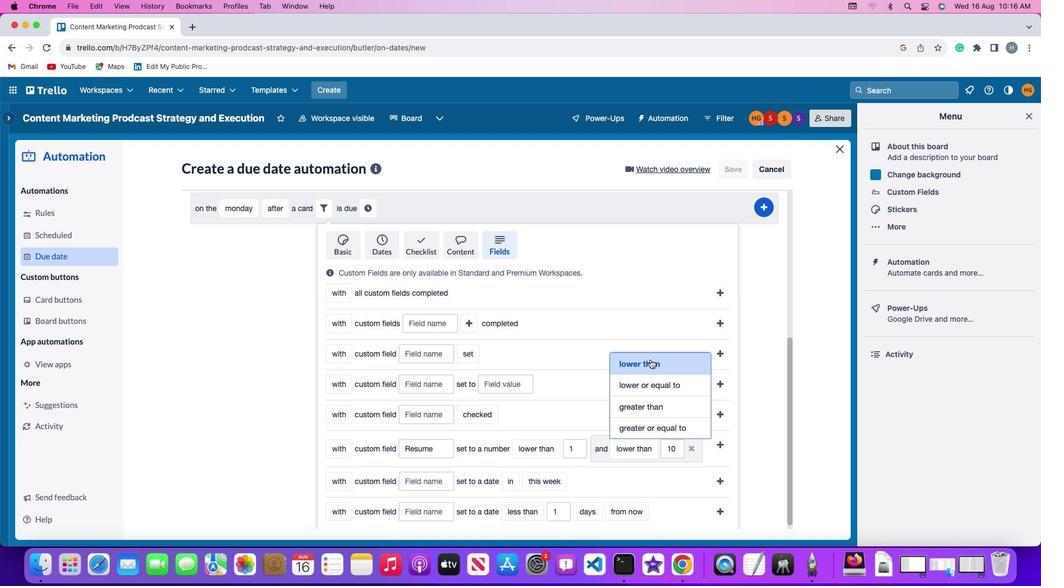 
Action: Mouse pressed left at (651, 359)
Screenshot: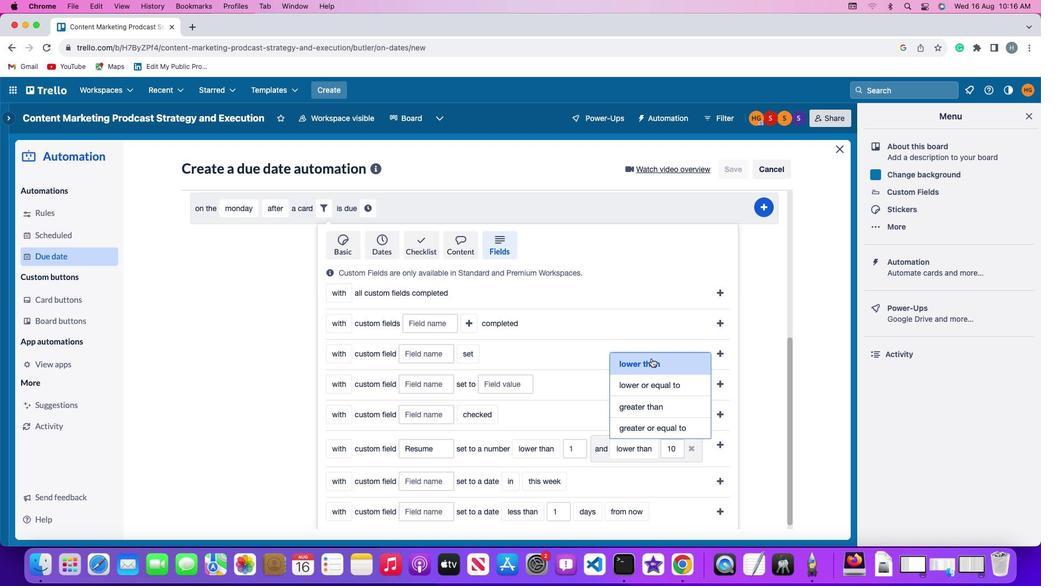 
Action: Mouse moved to (679, 446)
Screenshot: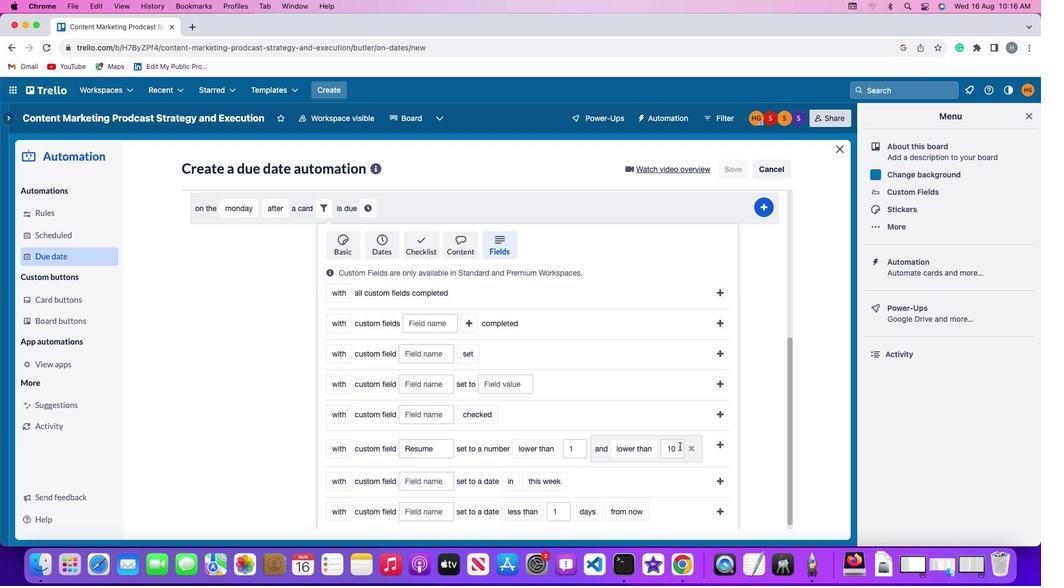 
Action: Mouse pressed left at (679, 446)
Screenshot: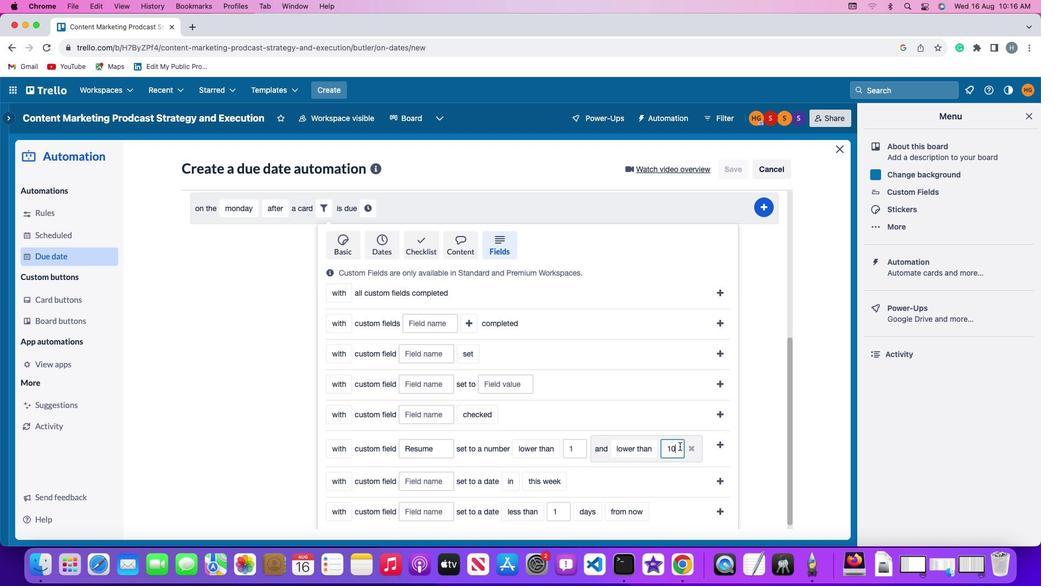 
Action: Mouse moved to (679, 446)
Screenshot: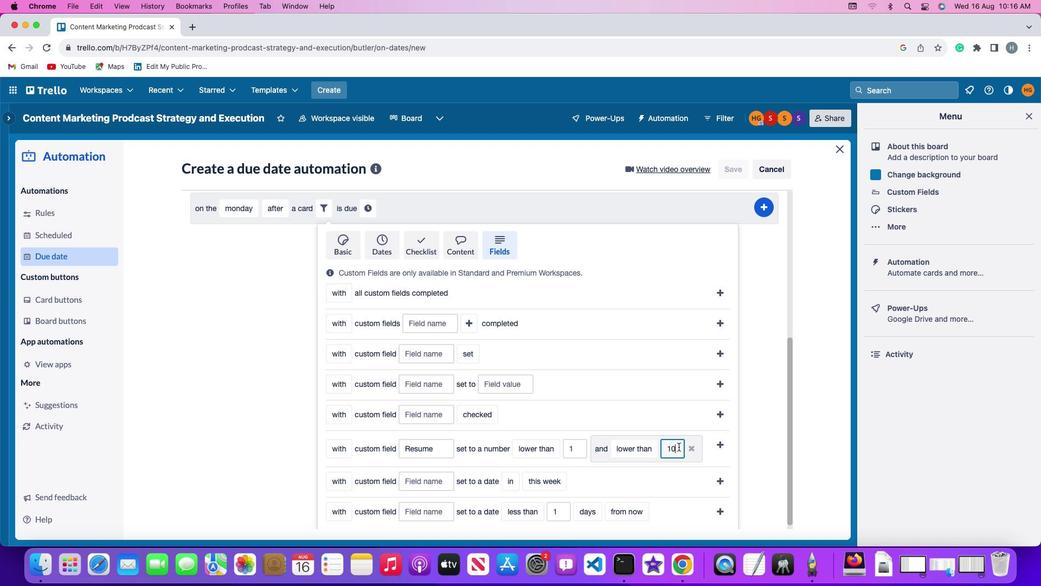 
Action: Key pressed Key.backspaceKey.backspace'1''0'
Screenshot: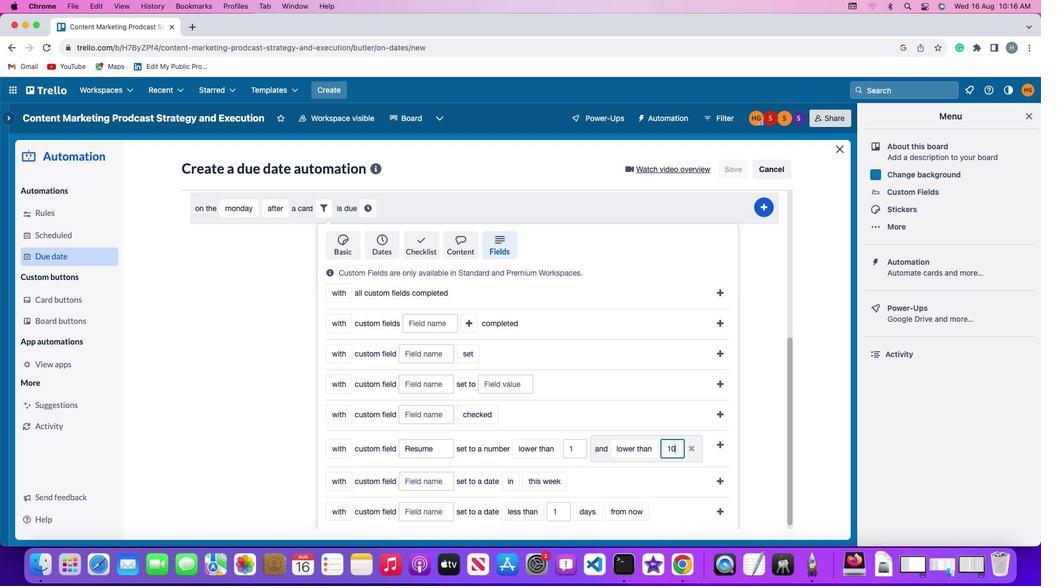 
Action: Mouse moved to (711, 443)
Screenshot: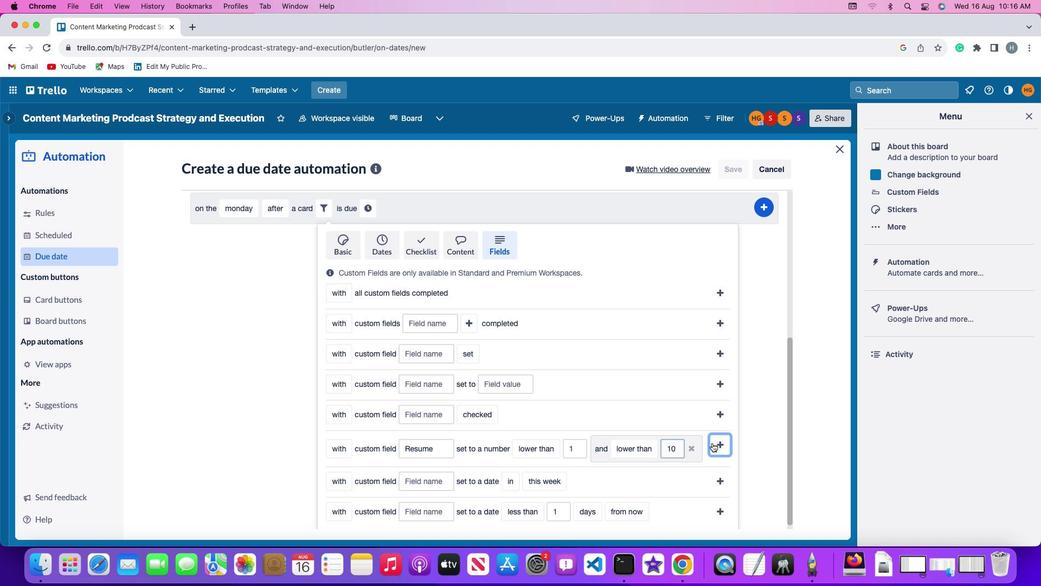 
Action: Mouse pressed left at (711, 443)
Screenshot: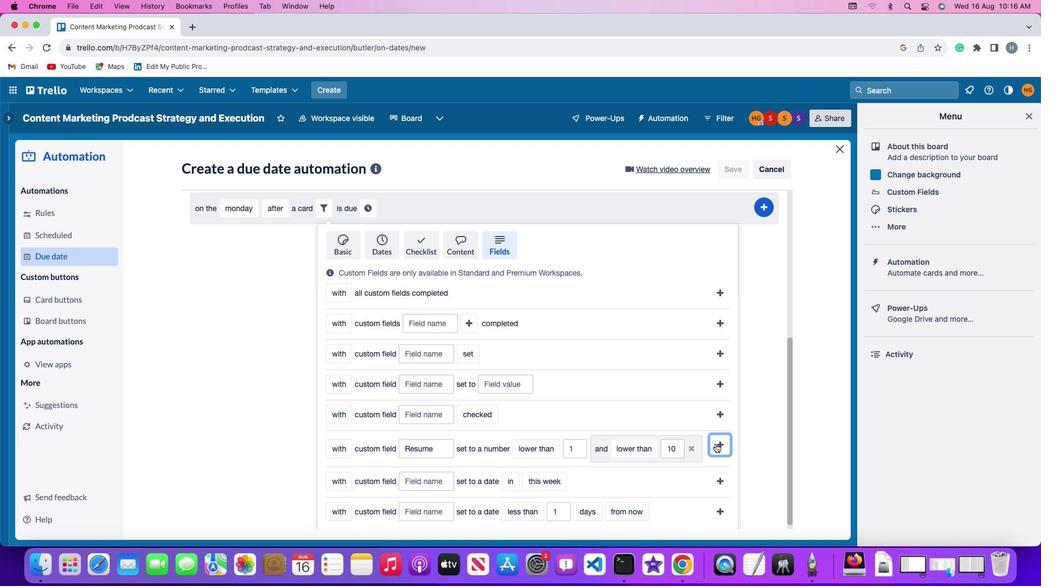
Action: Mouse moved to (643, 477)
Screenshot: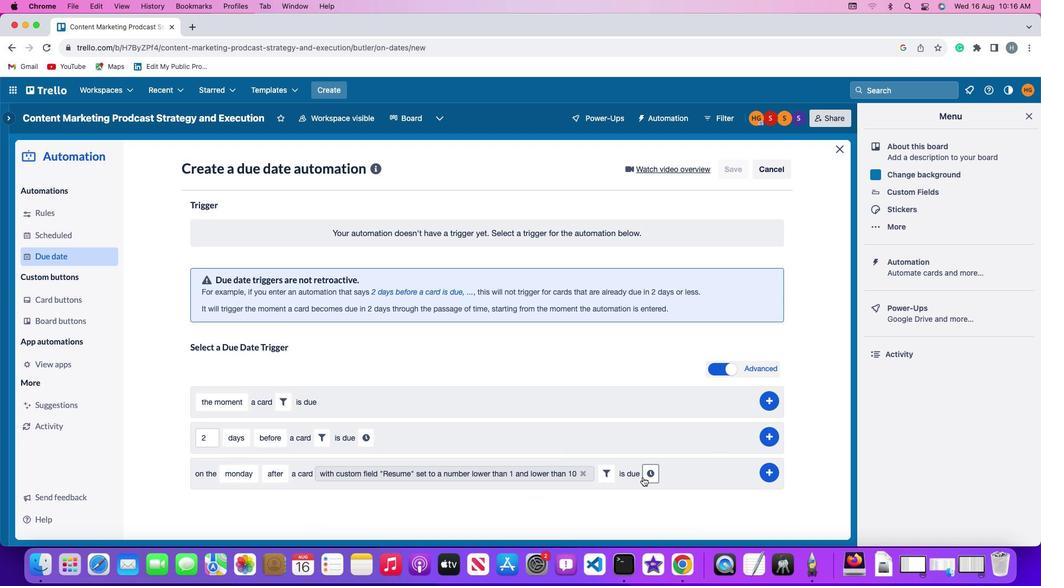 
Action: Mouse pressed left at (643, 477)
Screenshot: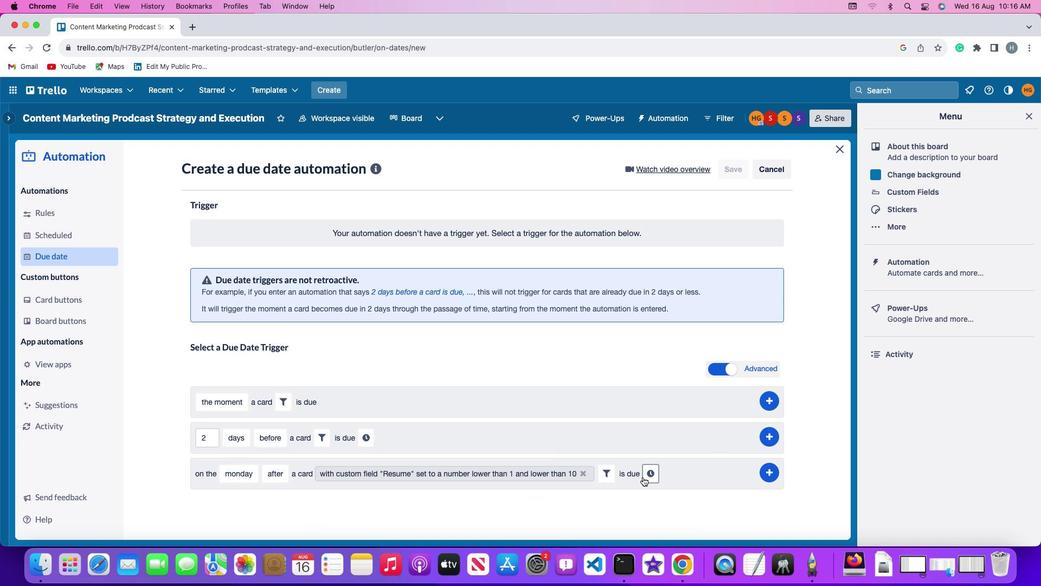 
Action: Mouse moved to (232, 498)
Screenshot: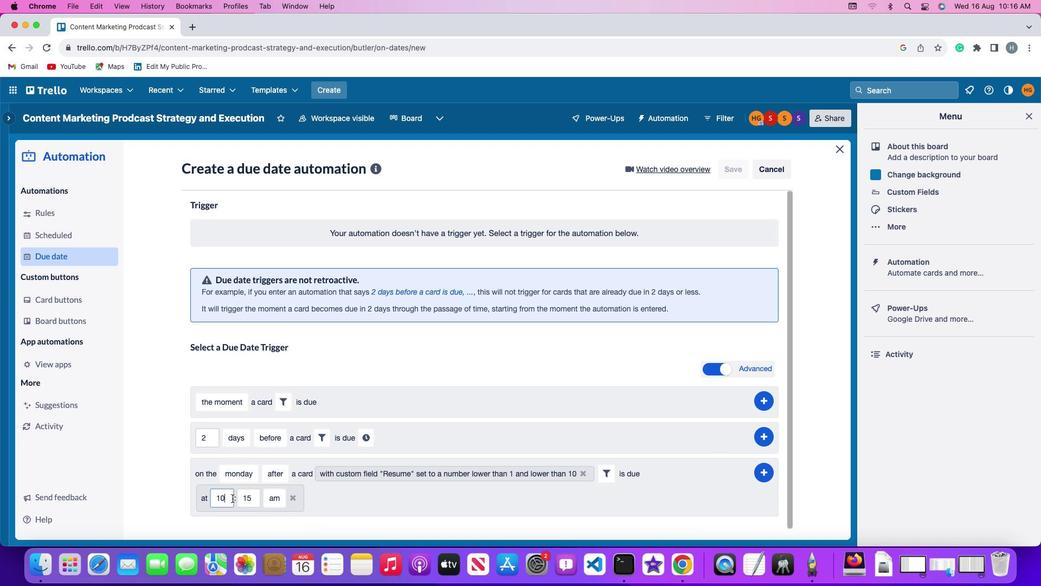 
Action: Mouse pressed left at (232, 498)
Screenshot: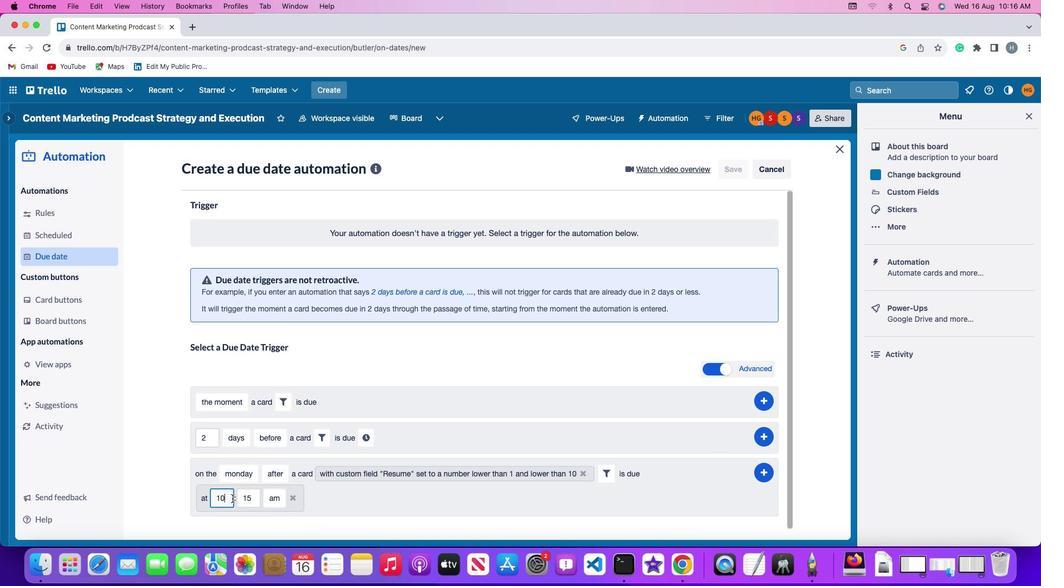 
Action: Mouse moved to (232, 498)
Screenshot: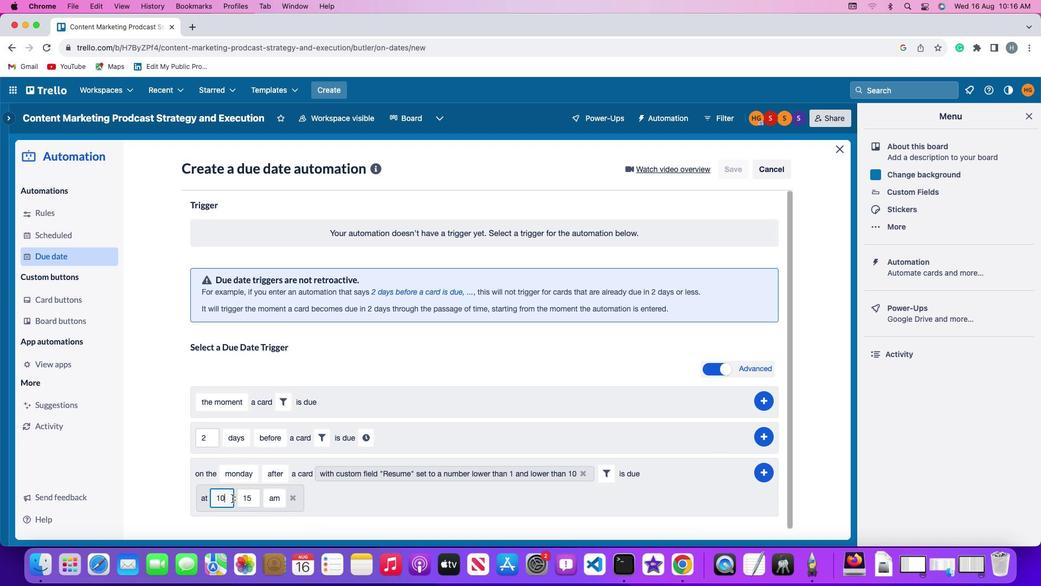 
Action: Key pressed Key.backspaceKey.backspaceKey.backspace'1''1'
Screenshot: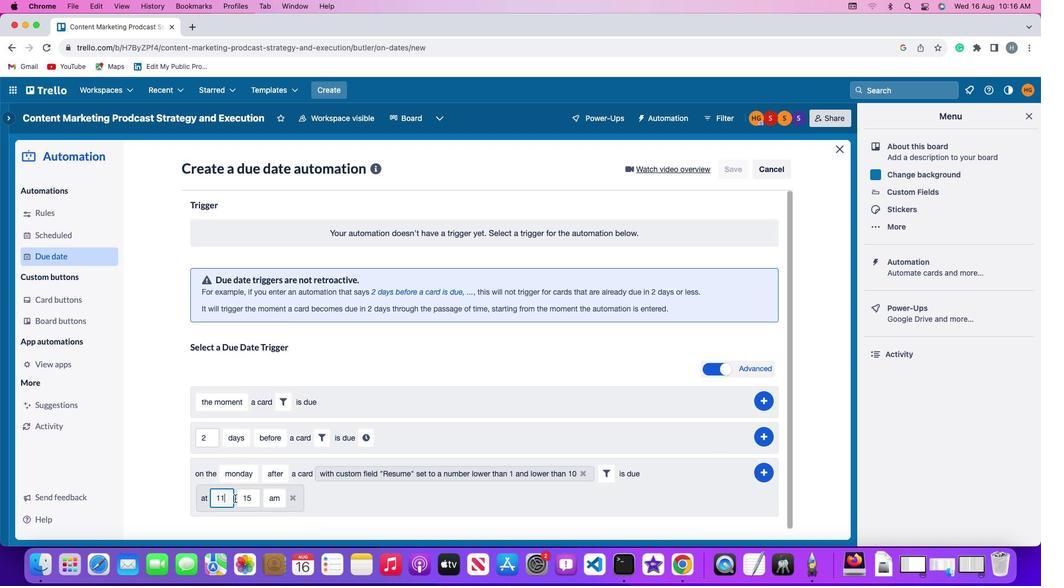 
Action: Mouse moved to (249, 497)
Screenshot: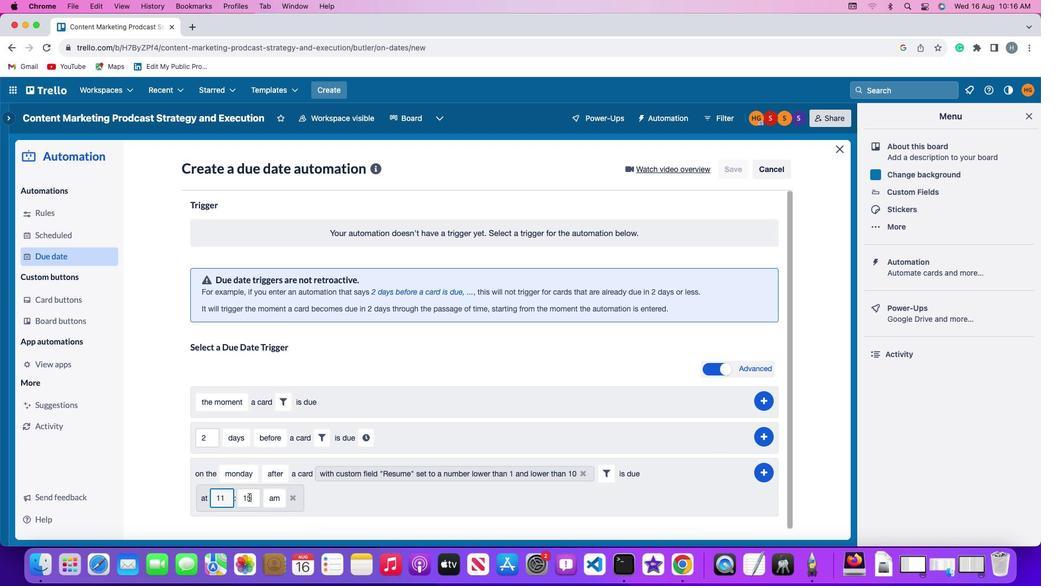 
Action: Mouse pressed left at (249, 497)
Screenshot: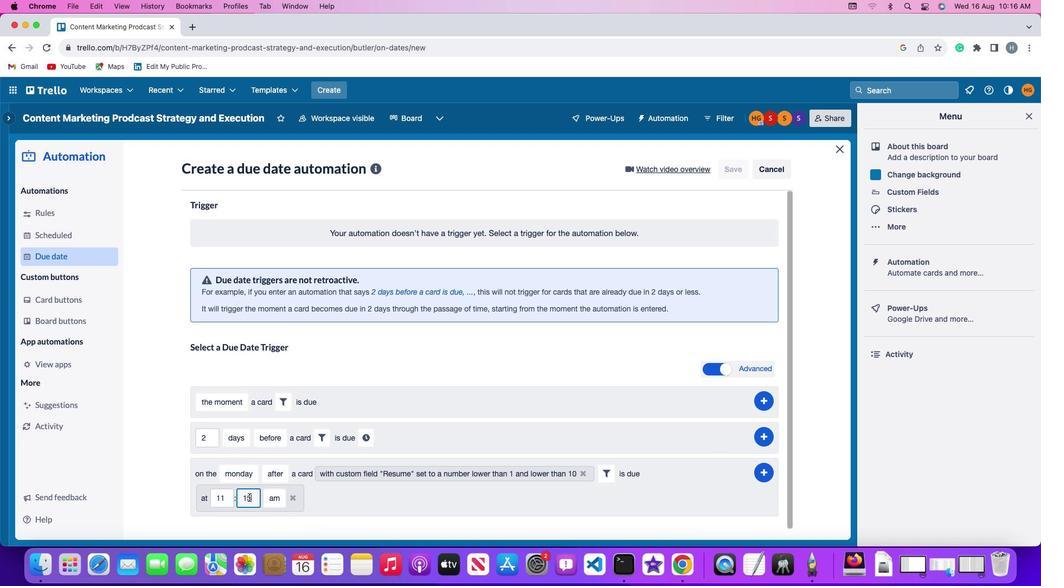 
Action: Key pressed Key.backspaceKey.backspaceKey.backspace'0''0'
Screenshot: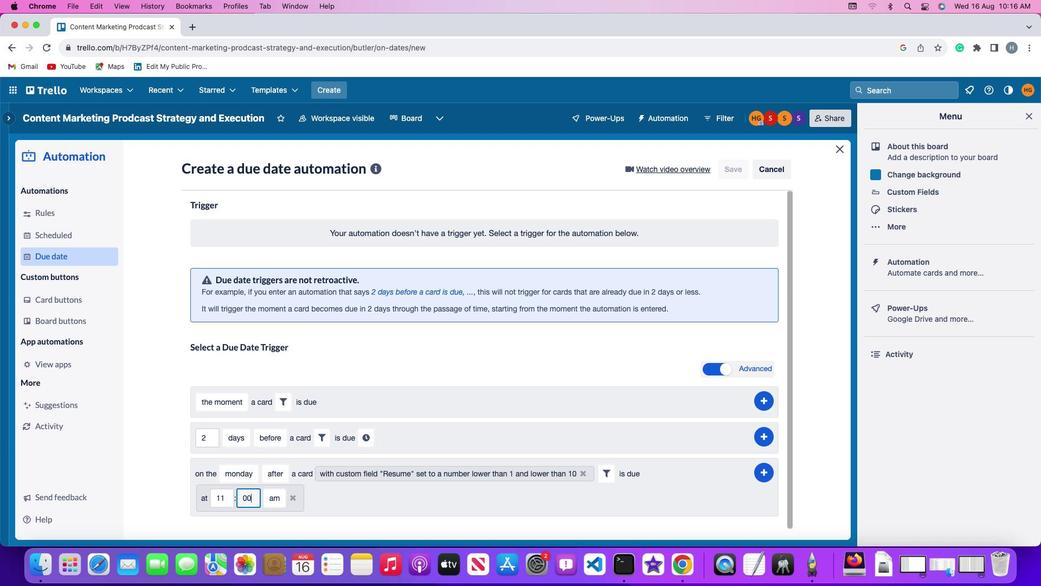 
Action: Mouse moved to (265, 497)
Screenshot: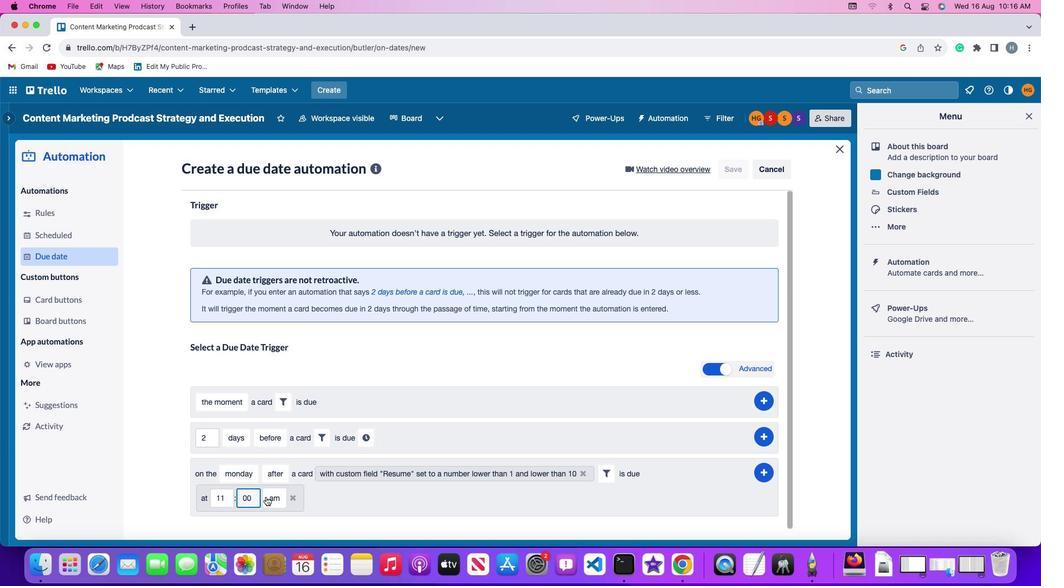
Action: Mouse pressed left at (265, 497)
Screenshot: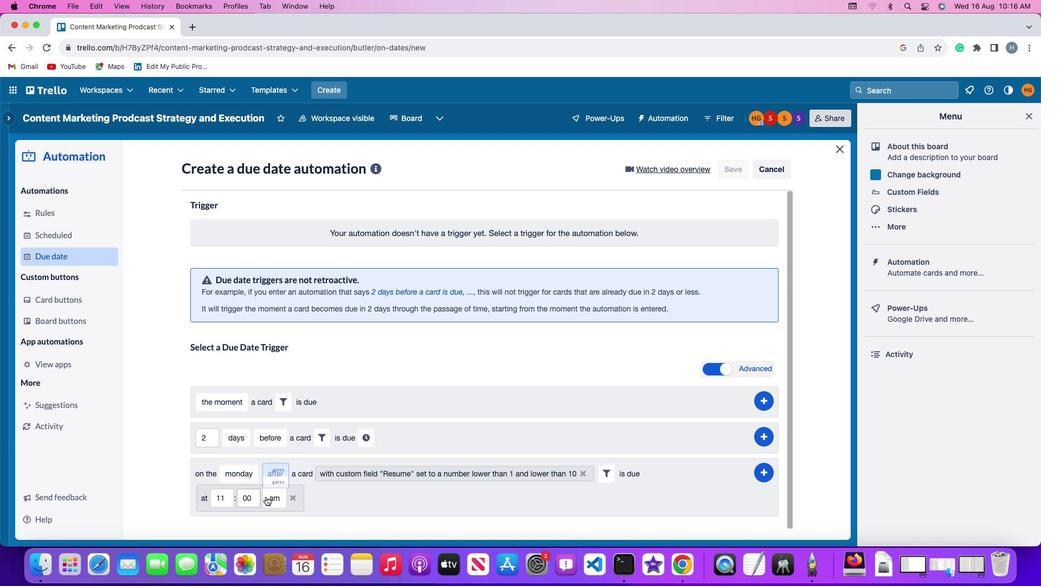 
Action: Mouse moved to (281, 456)
Screenshot: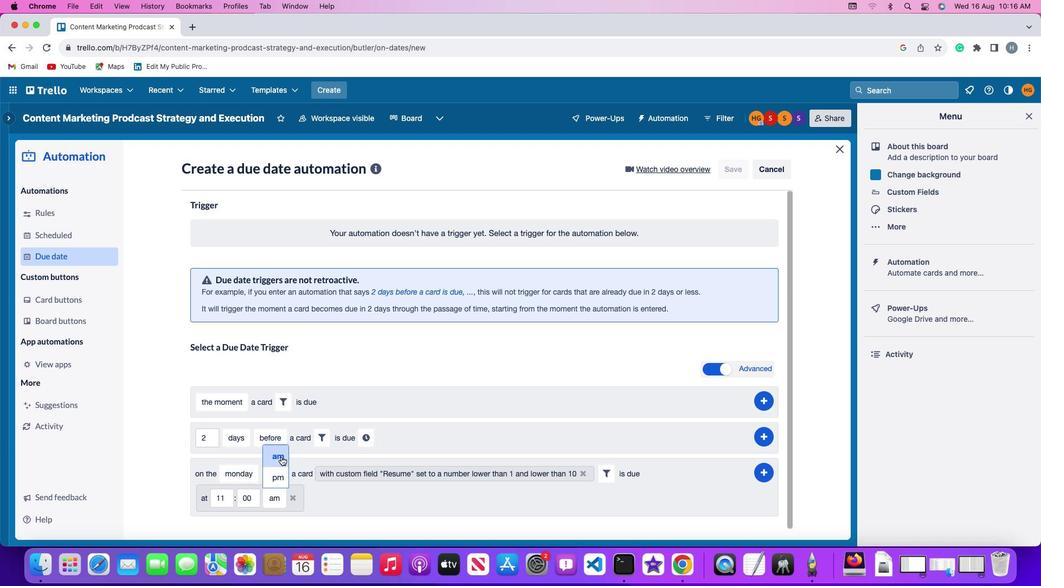 
Action: Mouse pressed left at (281, 456)
Screenshot: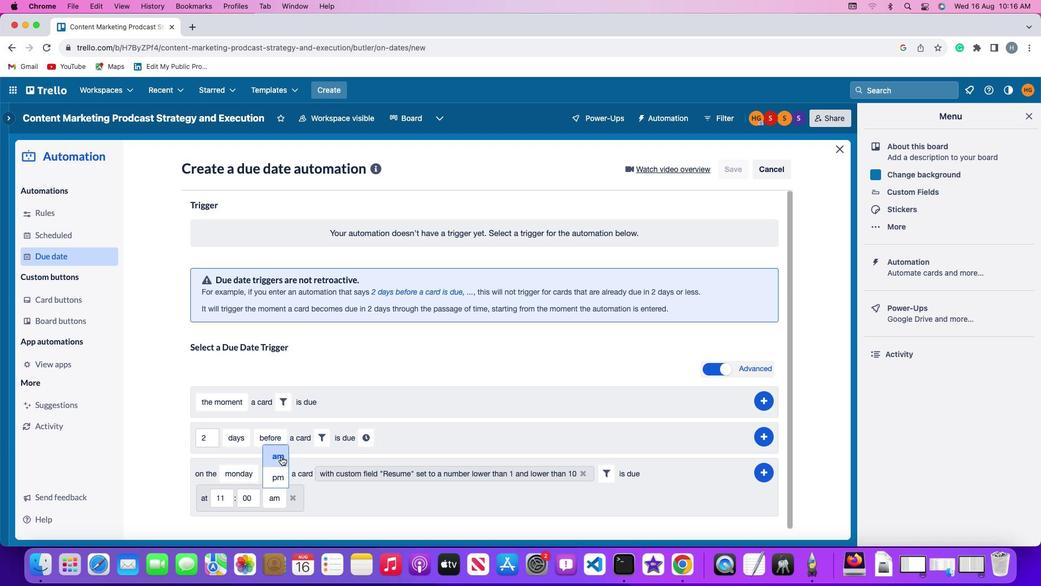 
Action: Mouse moved to (768, 469)
Screenshot: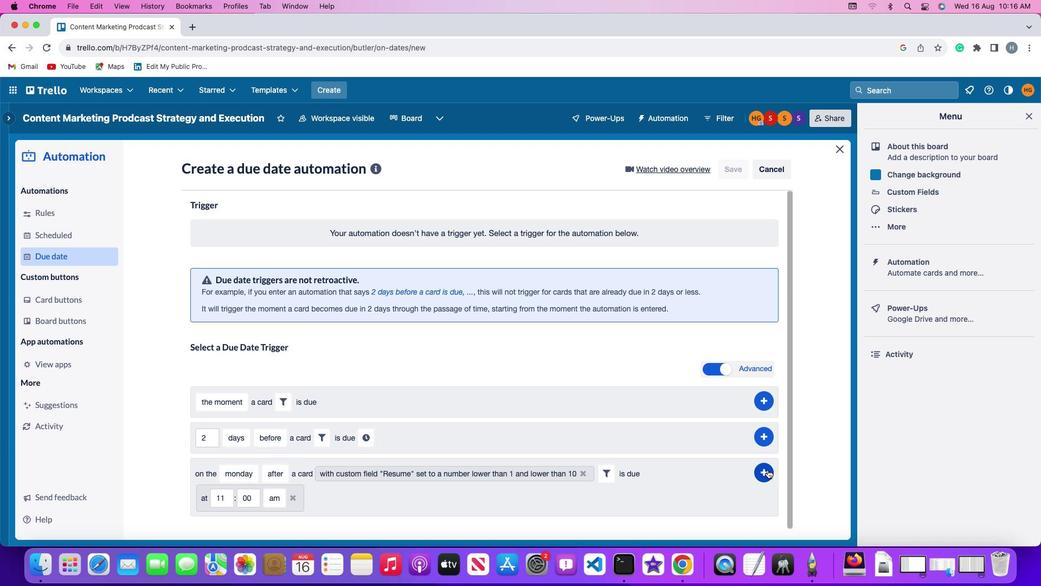 
Action: Mouse pressed left at (768, 469)
Screenshot: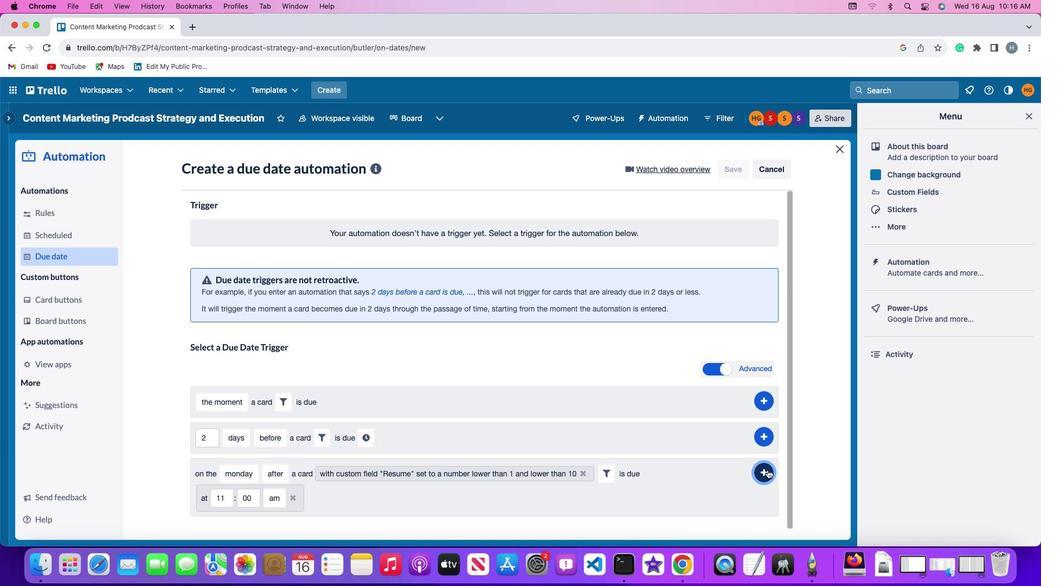 
Action: Mouse moved to (807, 395)
Screenshot: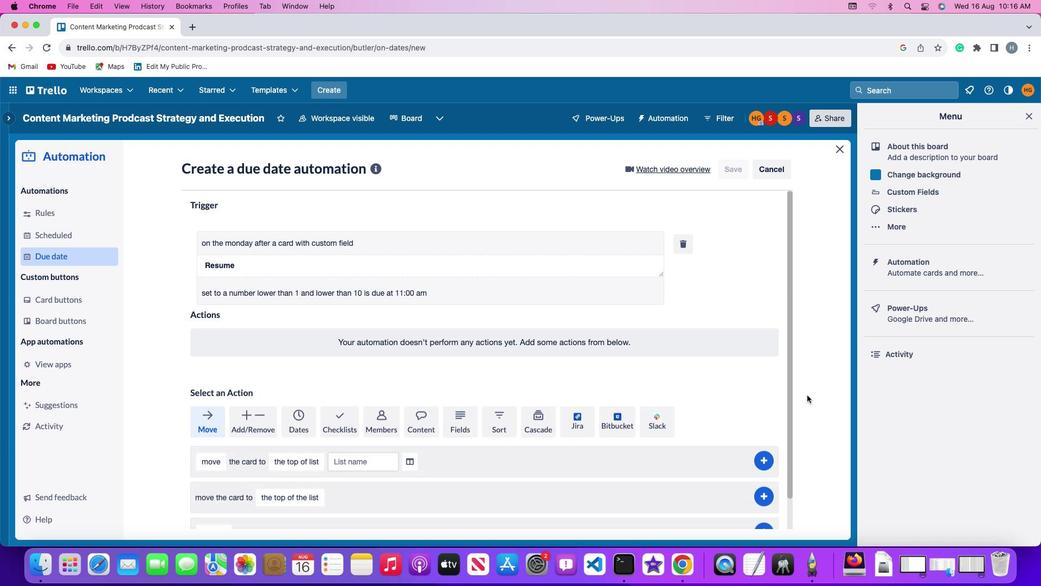 
